 Task: Create a task in Outlook to organize a team building event, set the start date to 8/12/2023, due date to 9/12/2023, priority to High, and attach the 'organise.pptx' file.
Action: Mouse moved to (279, 254)
Screenshot: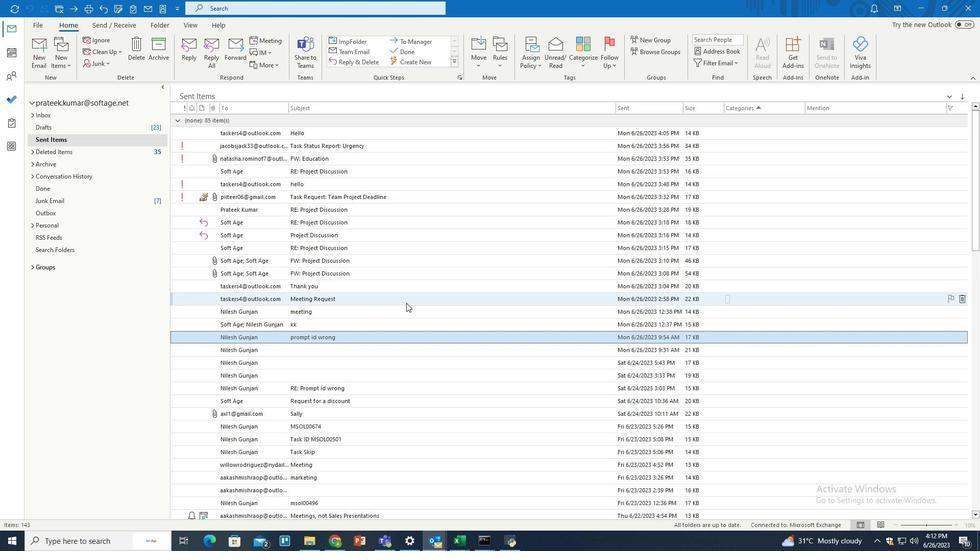 
Action: Key pressed <Key.space>
Screenshot: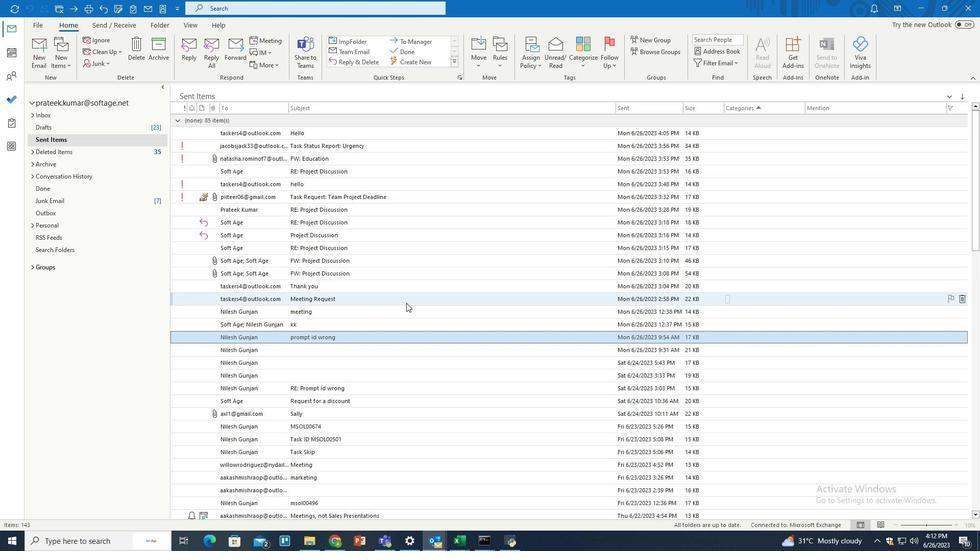 
Action: Mouse moved to (11, 121)
Screenshot: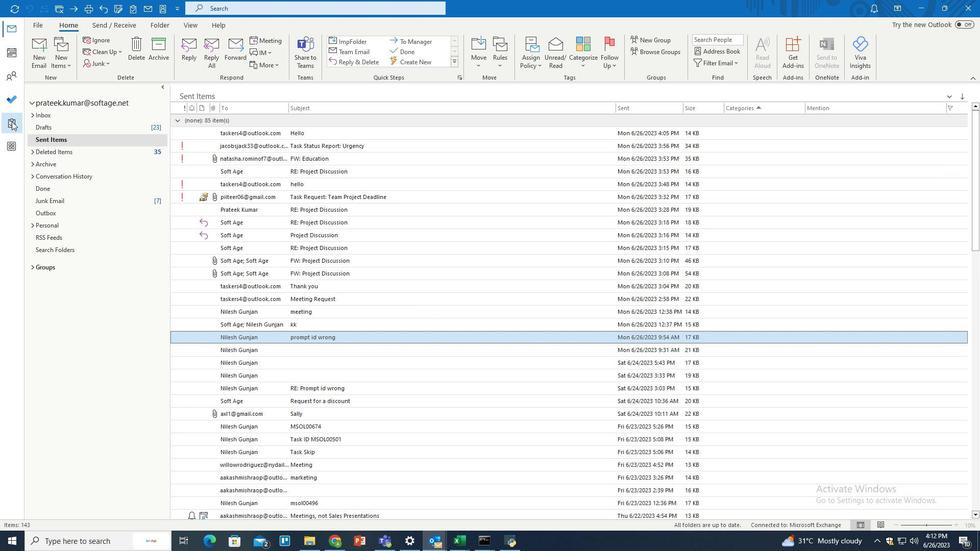 
Action: Mouse pressed left at (11, 121)
Screenshot: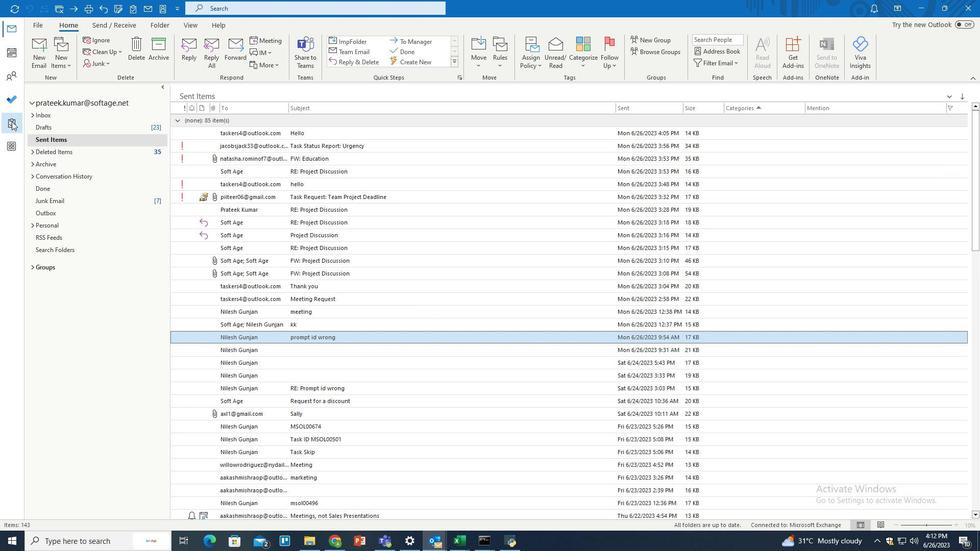
Action: Mouse moved to (37, 55)
Screenshot: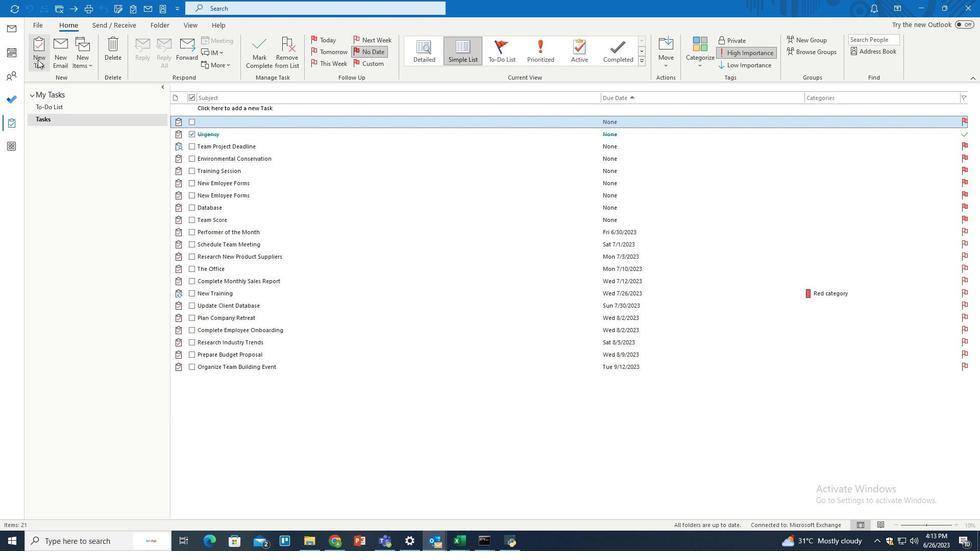 
Action: Mouse pressed left at (37, 55)
Screenshot: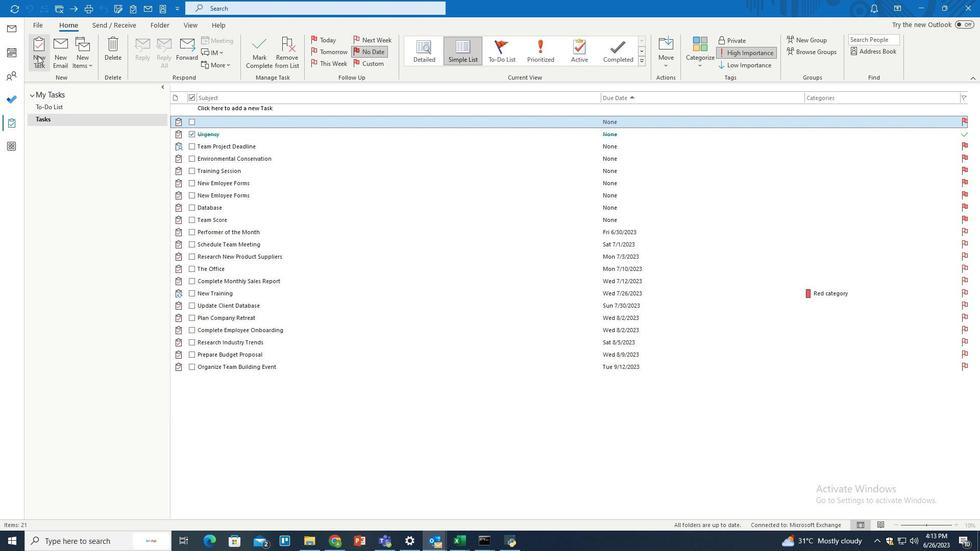 
Action: Mouse moved to (224, 106)
Screenshot: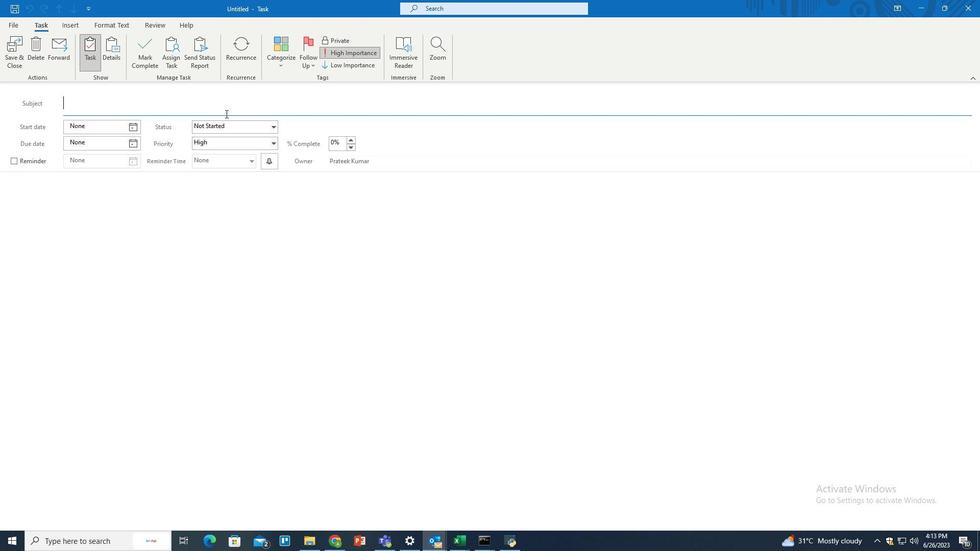 
Action: Mouse pressed left at (224, 106)
Screenshot: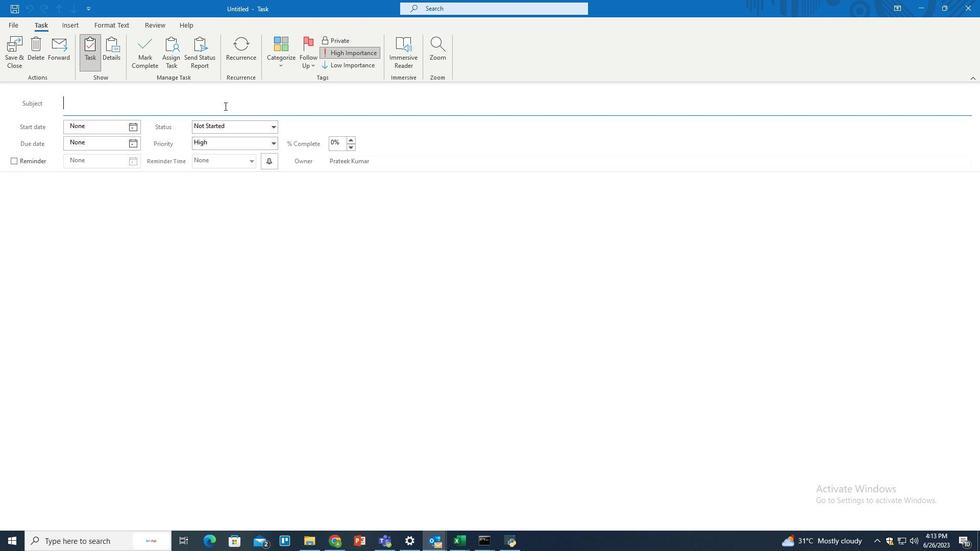 
Action: Key pressed <Key.shift>Organise
Screenshot: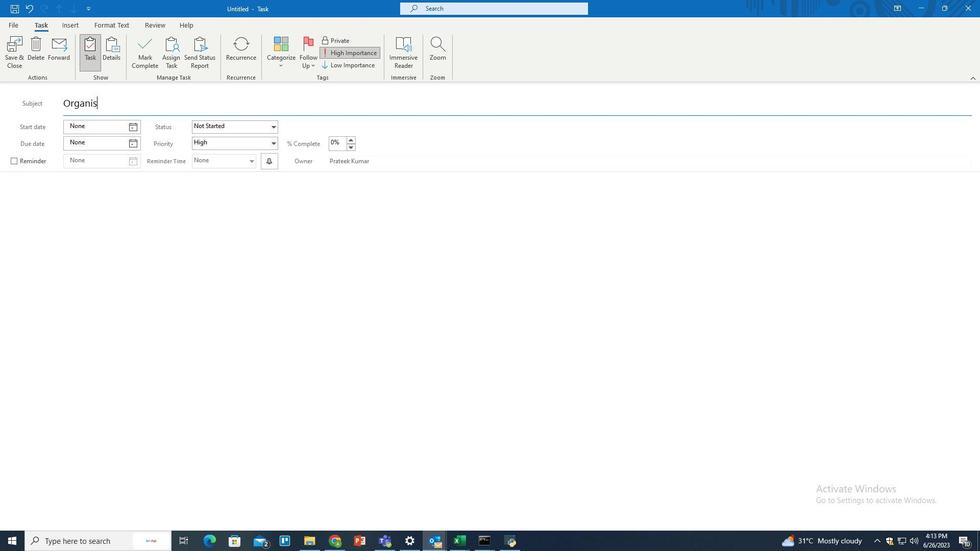
Action: Mouse moved to (213, 192)
Screenshot: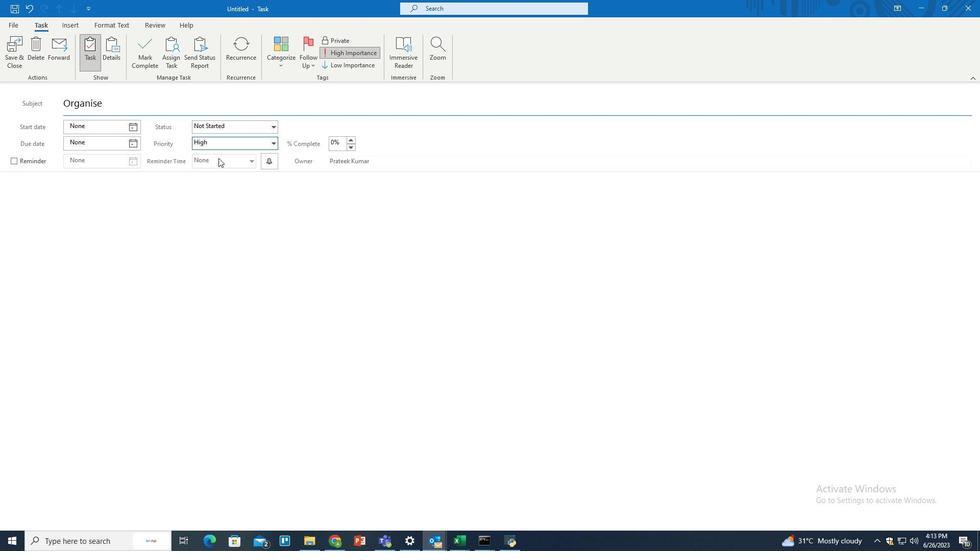 
Action: Mouse pressed left at (213, 192)
Screenshot: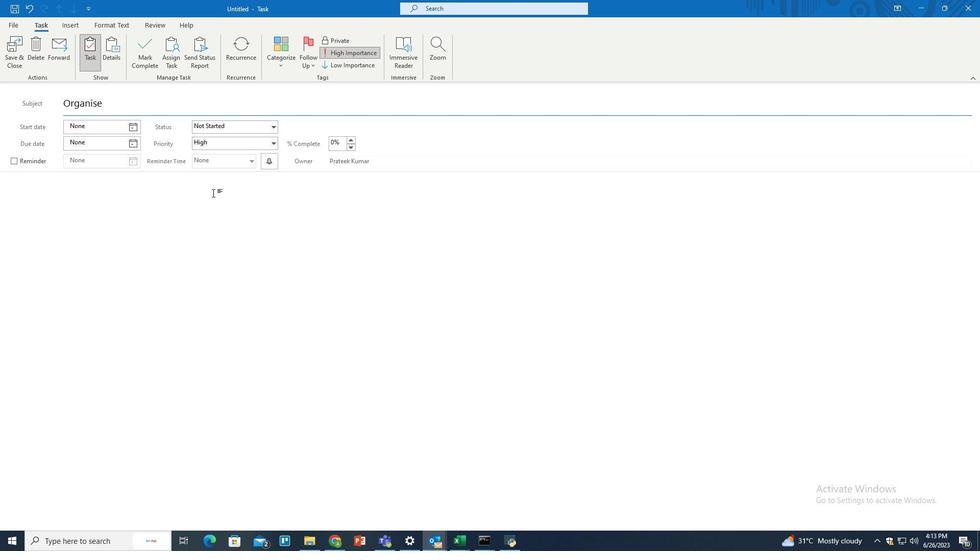 
Action: Key pressed <Key.shift>Plan<Key.space>and<Key.space>execute<Key.space>a<Key.space>team<Key.space>building<Key.space>event<Key.space>to<Key.space>foster<Key.space>camraderie<Key.space>and<Key.space>collaboration<Key.space>among<Key.space>team<Key.space>members.<Key.space><Key.shift>Research<Key.space>activities,<Key.space>book<Key.space>venue,<Key.space>and<Key.space>communication<Key.backspace><Key.backspace><Key.backspace>e<Key.space>event<Key.space>details.
Screenshot: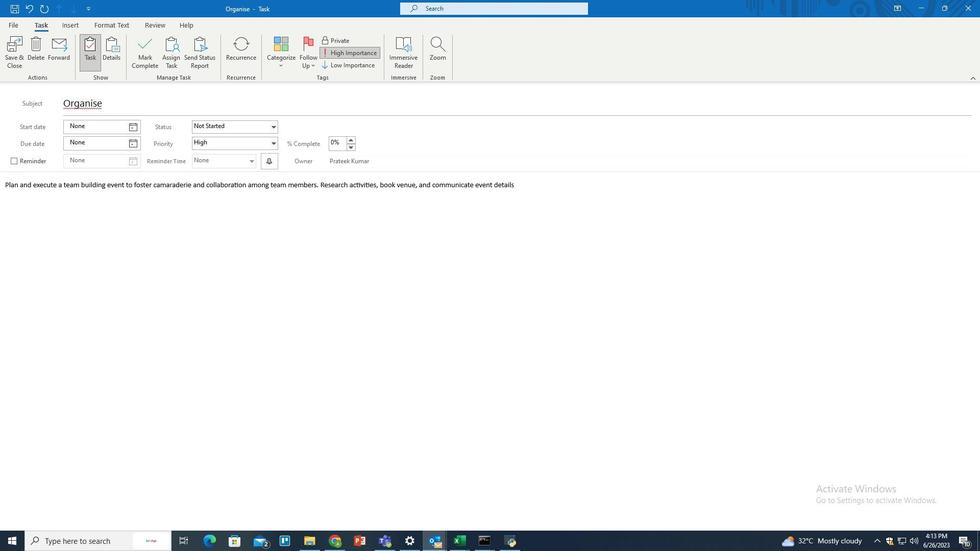 
Action: Mouse moved to (132, 128)
Screenshot: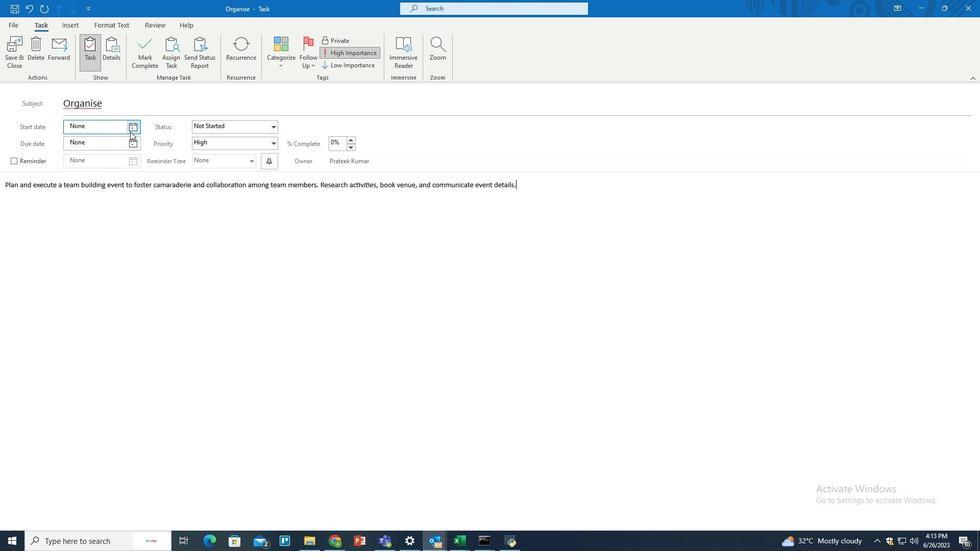 
Action: Mouse pressed left at (132, 128)
Screenshot: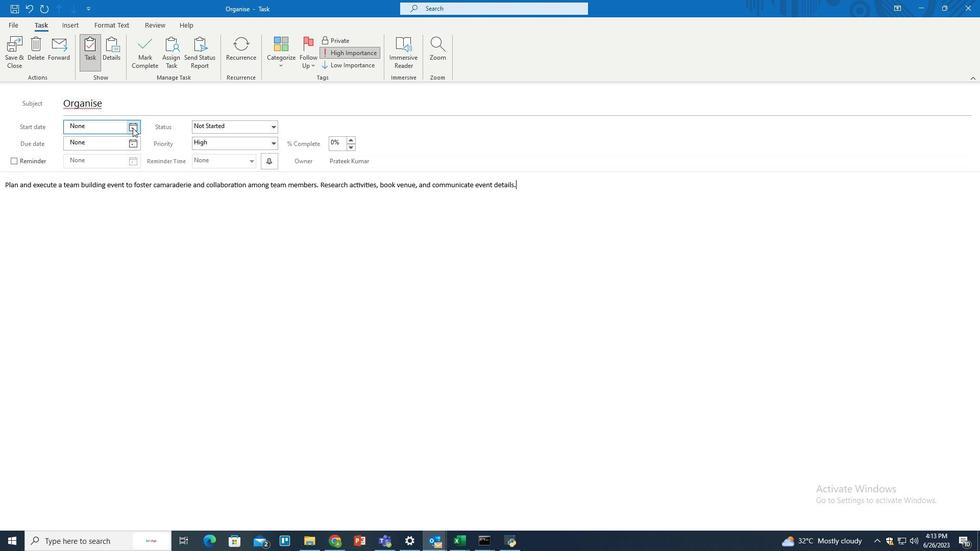 
Action: Mouse moved to (134, 139)
Screenshot: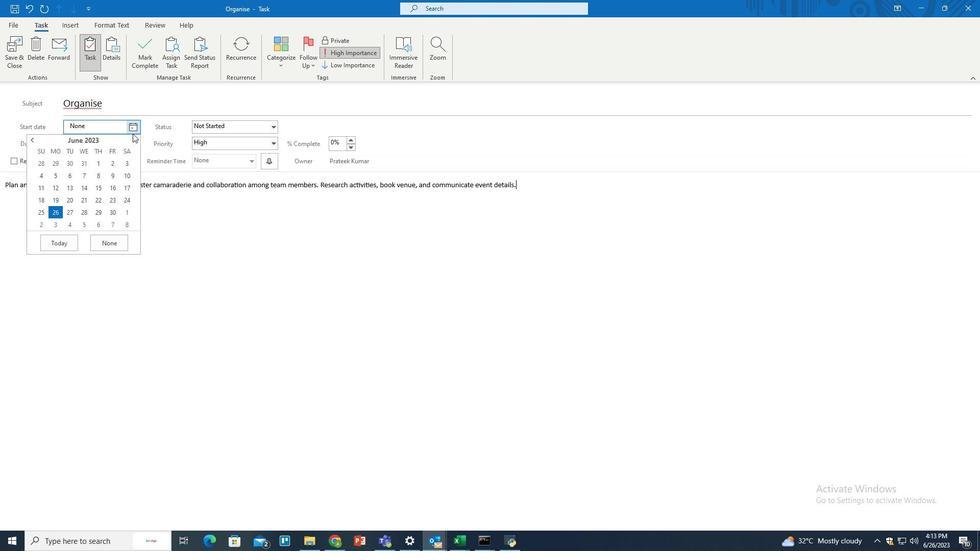 
Action: Mouse pressed left at (134, 139)
Screenshot: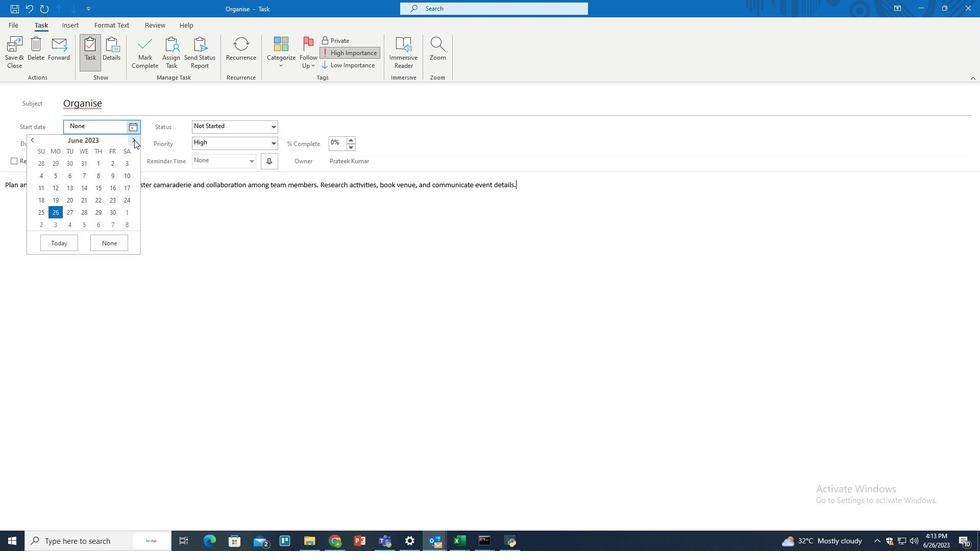
Action: Mouse moved to (134, 139)
Screenshot: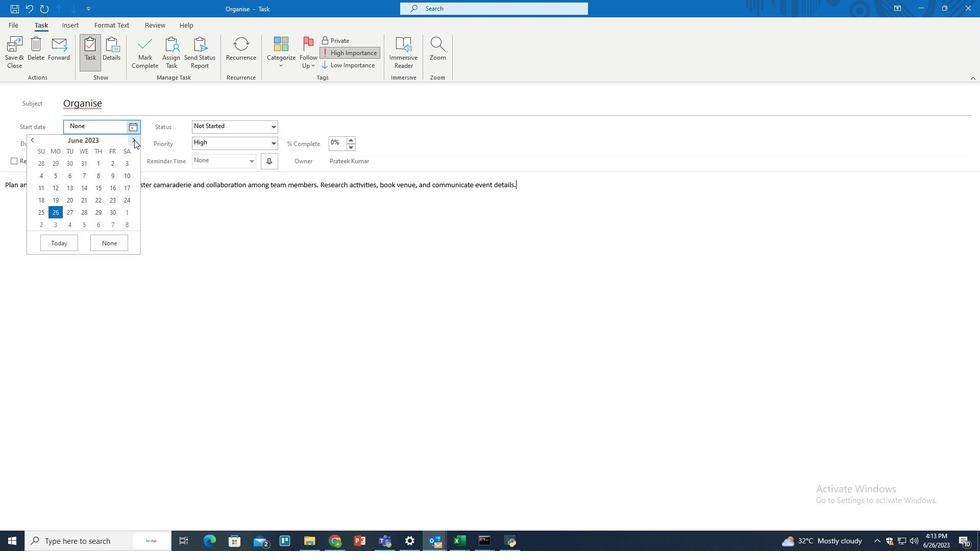 
Action: Mouse pressed left at (134, 139)
Screenshot: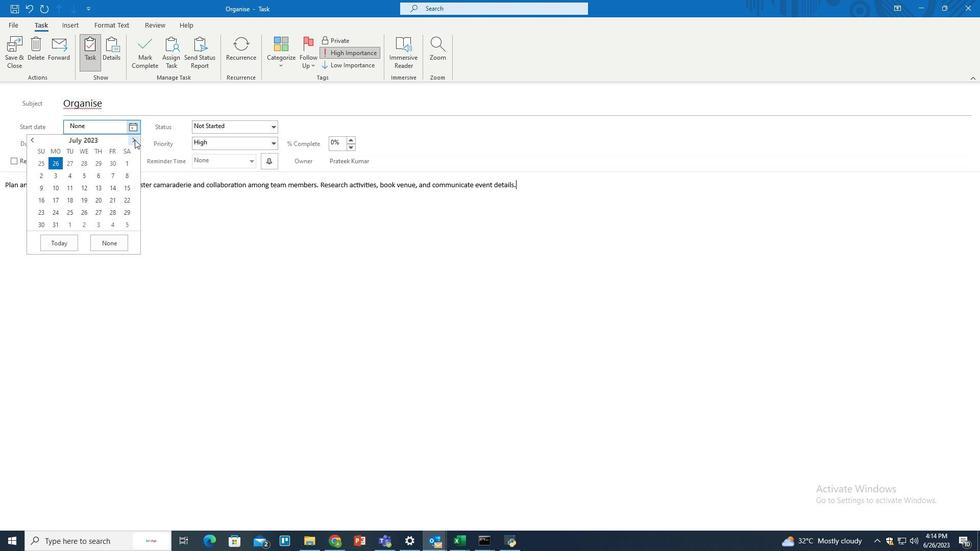 
Action: Mouse moved to (128, 172)
Screenshot: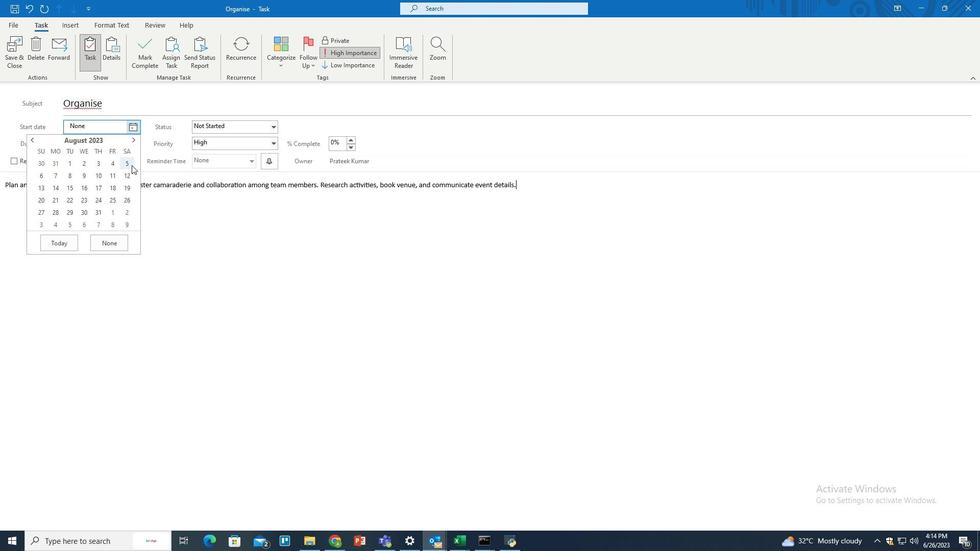 
Action: Mouse pressed left at (128, 172)
Screenshot: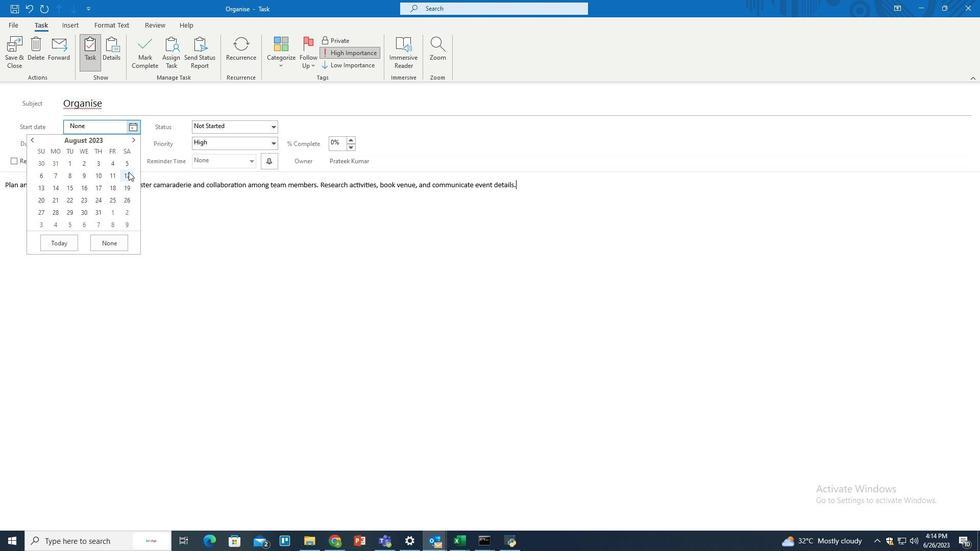 
Action: Mouse moved to (133, 145)
Screenshot: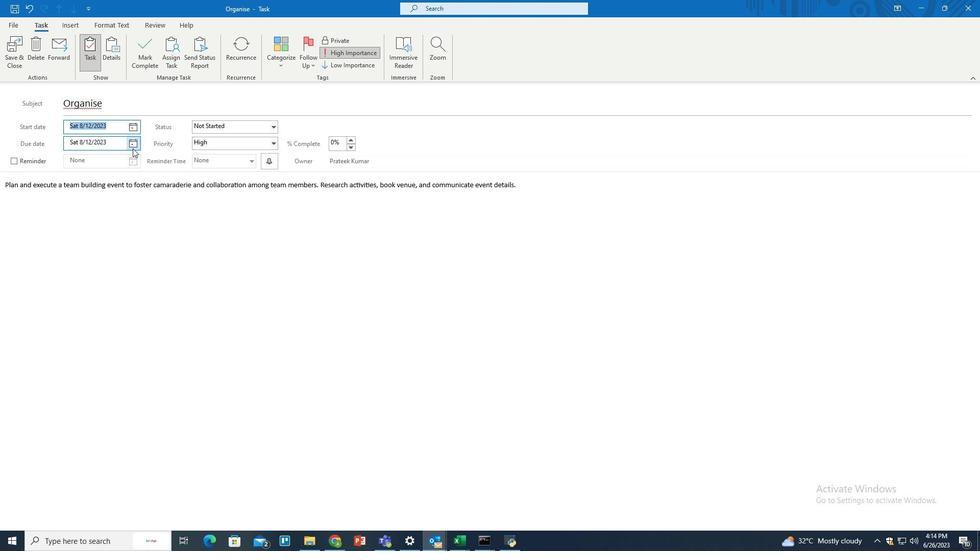
Action: Mouse pressed left at (133, 145)
Screenshot: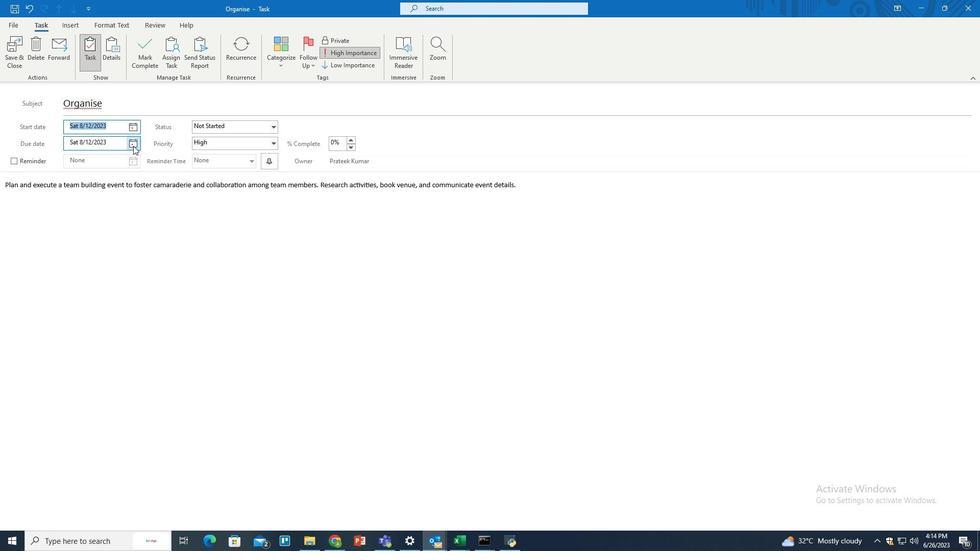 
Action: Mouse moved to (131, 157)
Screenshot: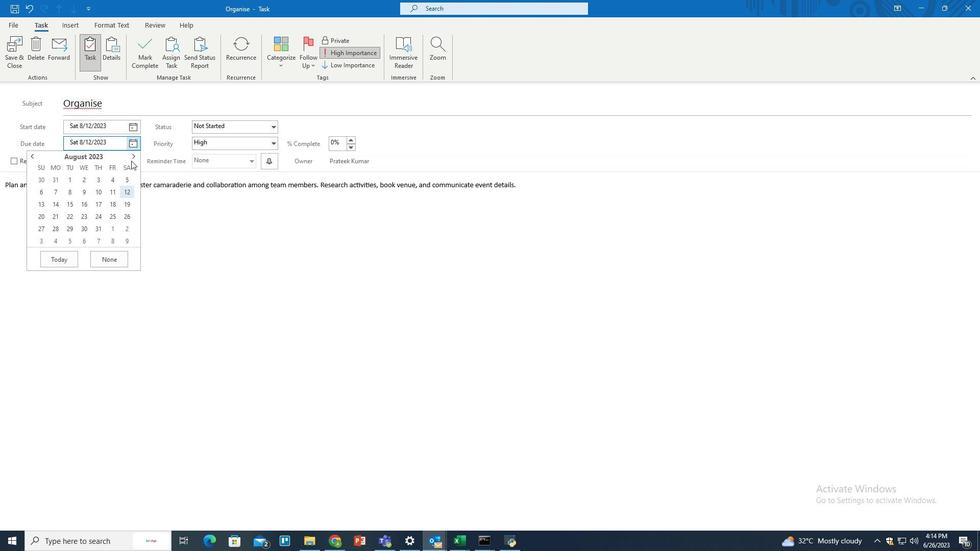 
Action: Mouse pressed left at (131, 157)
Screenshot: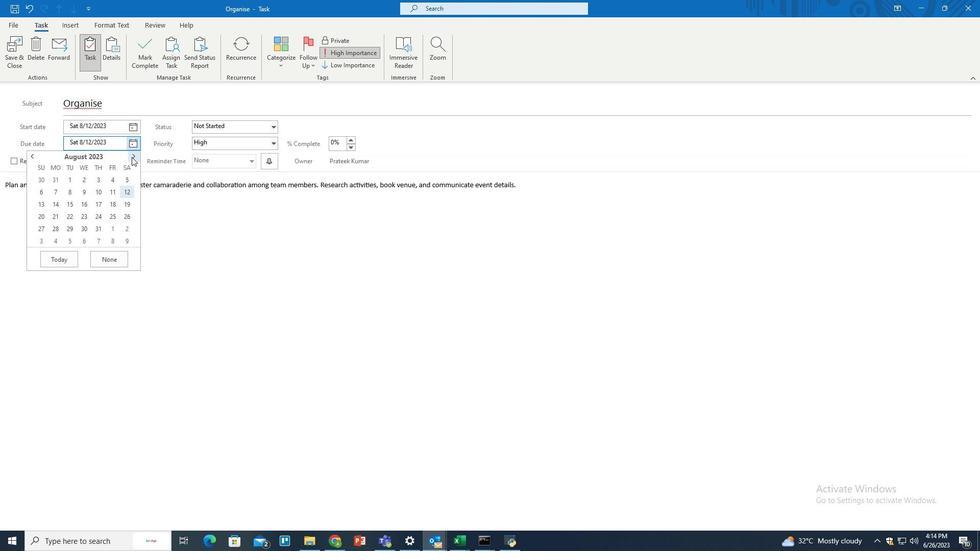 
Action: Mouse moved to (70, 205)
Screenshot: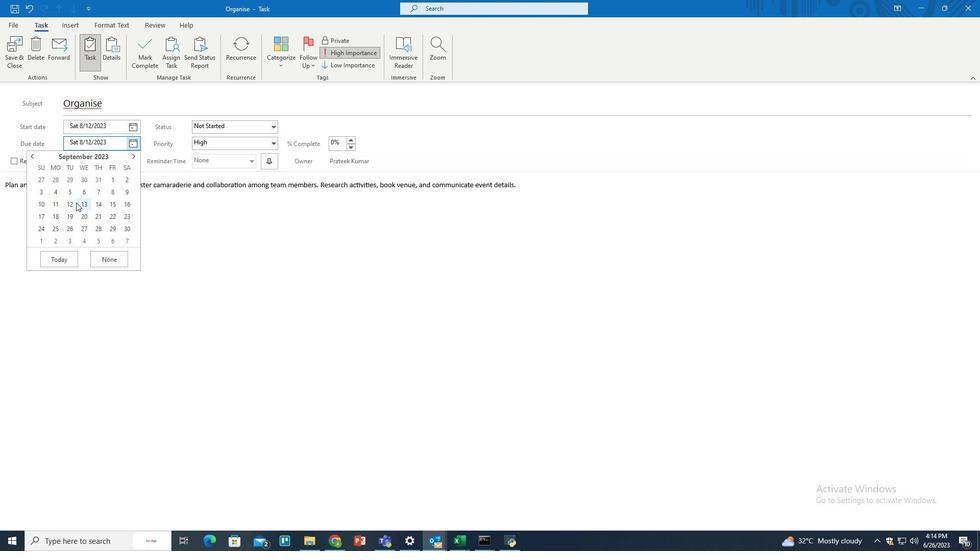 
Action: Mouse pressed left at (70, 205)
Screenshot: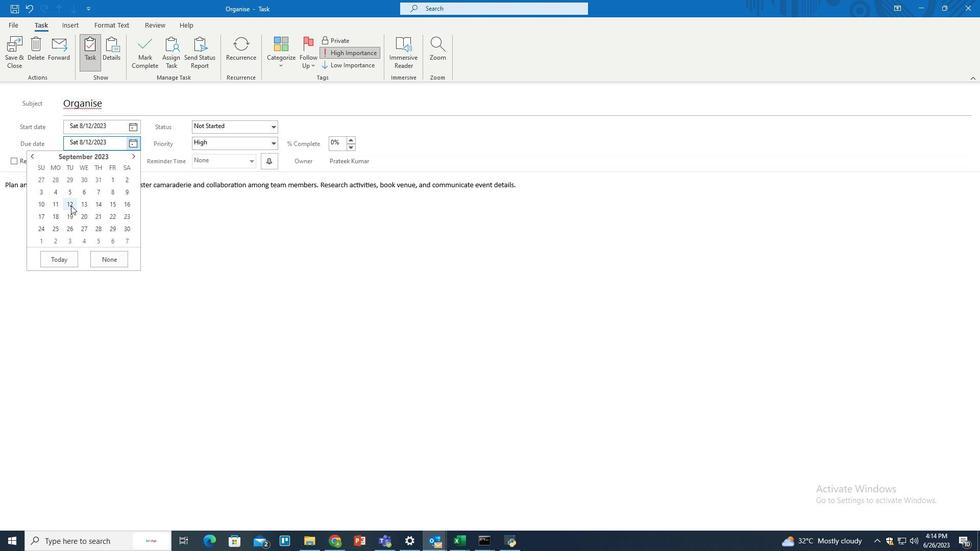 
Action: Mouse moved to (274, 140)
Screenshot: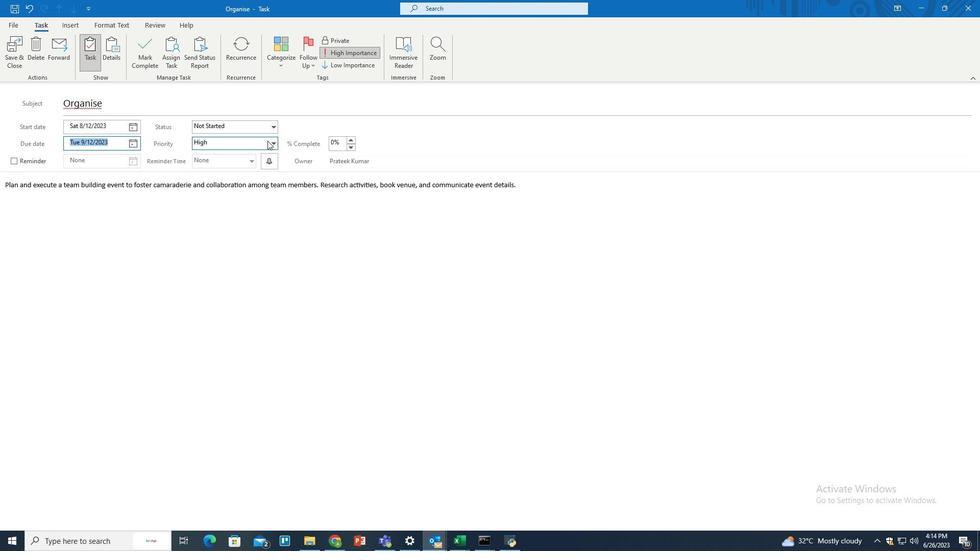 
Action: Mouse pressed left at (274, 140)
Screenshot: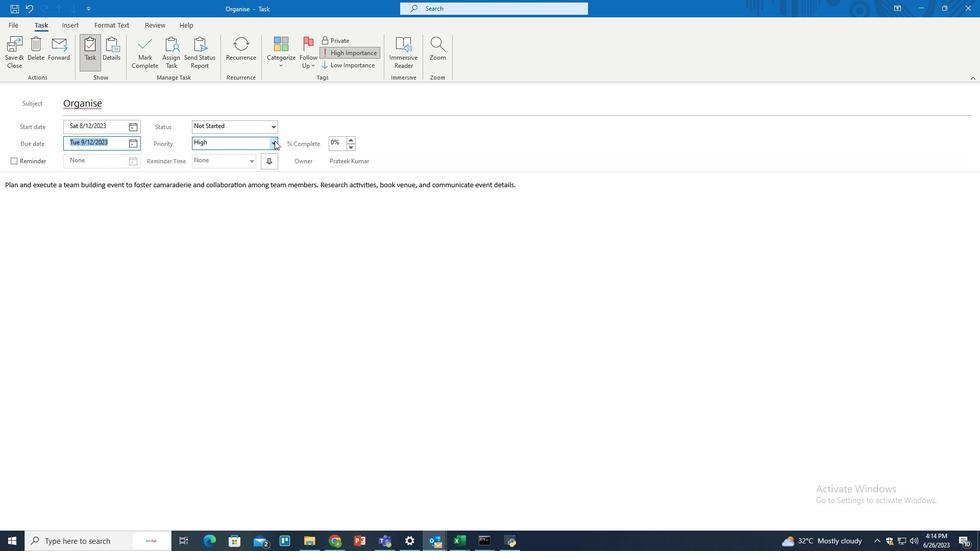 
Action: Mouse moved to (242, 169)
Screenshot: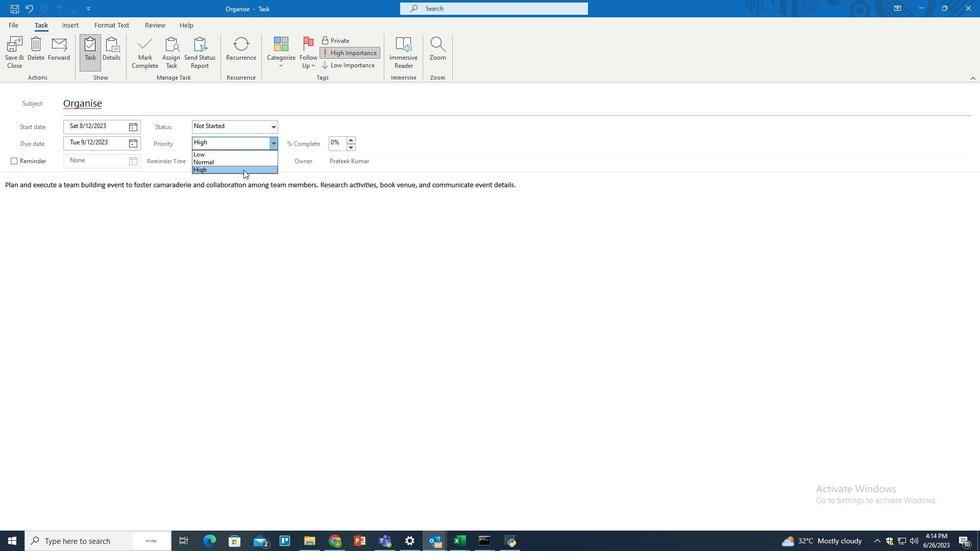 
Action: Mouse pressed left at (242, 169)
Screenshot: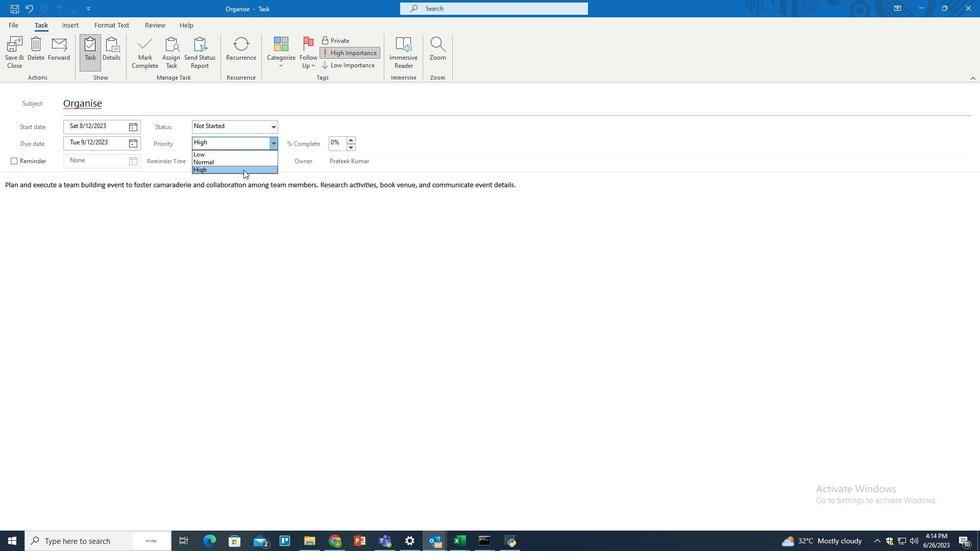 
Action: Mouse moved to (560, 185)
Screenshot: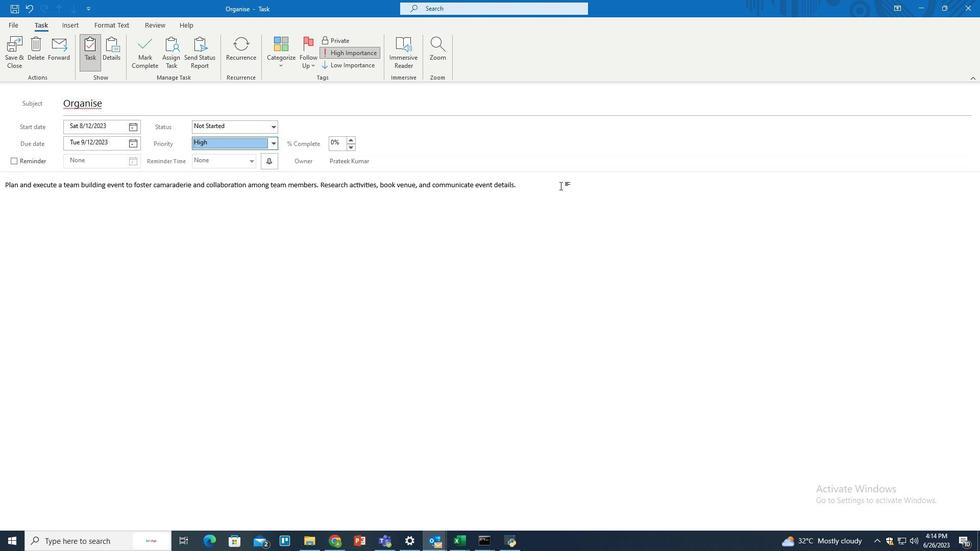 
Action: Mouse pressed left at (560, 185)
Screenshot: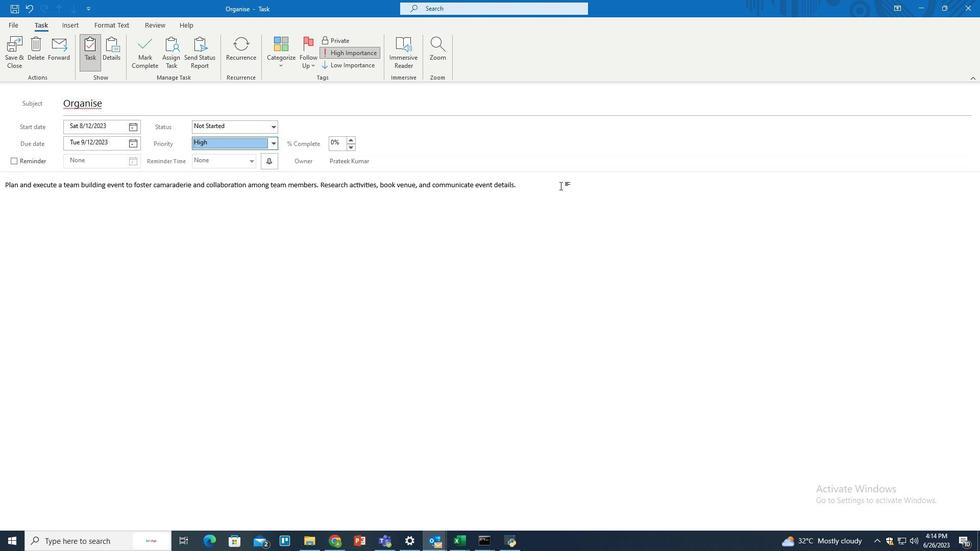 
Action: Mouse moved to (80, 28)
Screenshot: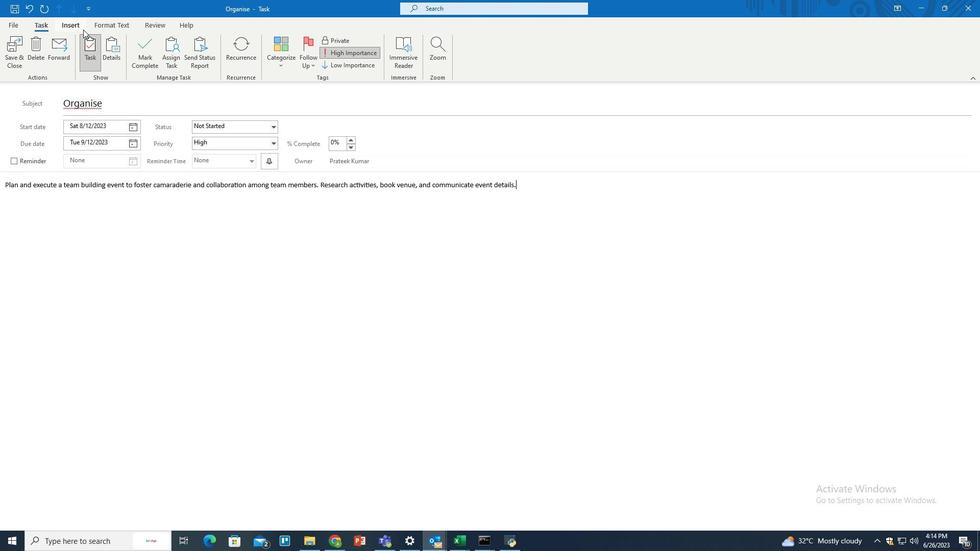 
Action: Mouse pressed left at (80, 28)
Screenshot: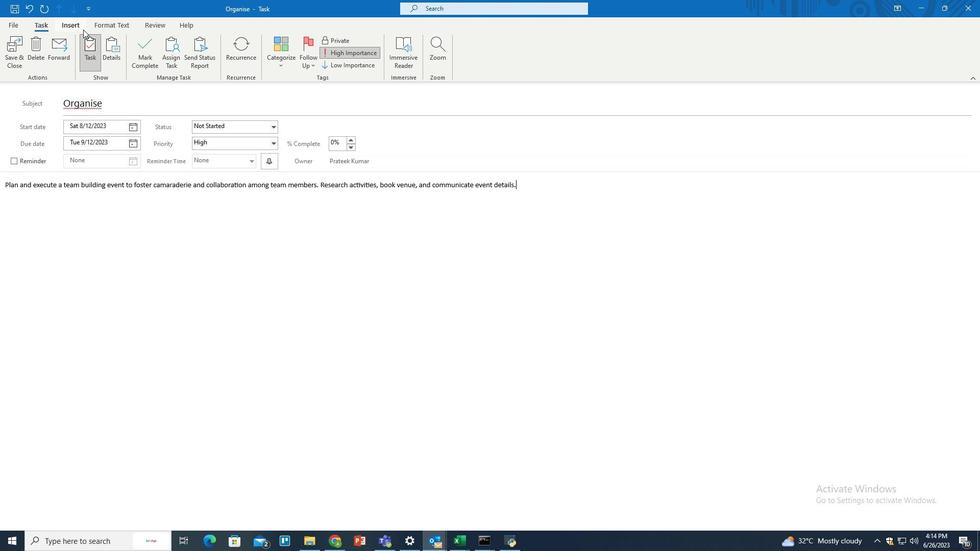 
Action: Mouse moved to (10, 58)
Screenshot: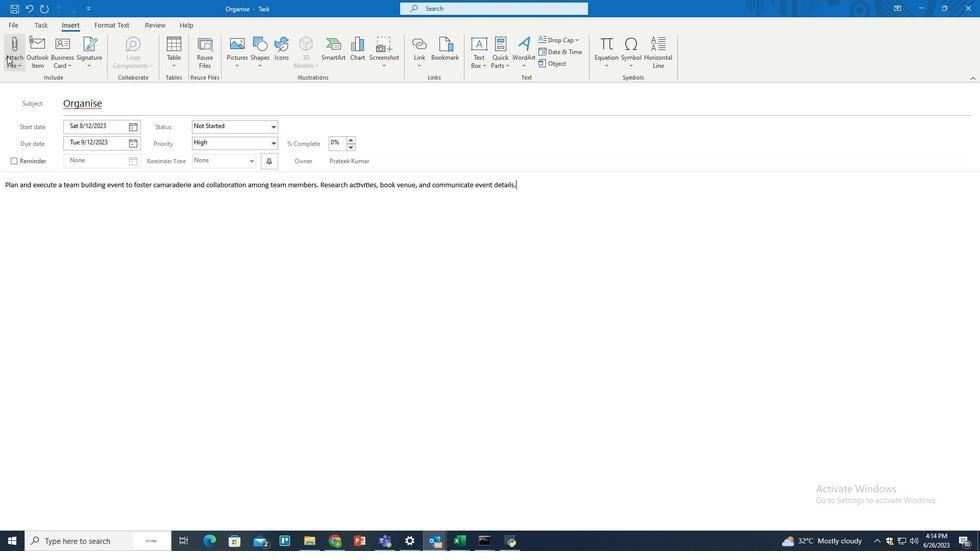 
Action: Mouse pressed left at (10, 58)
Screenshot: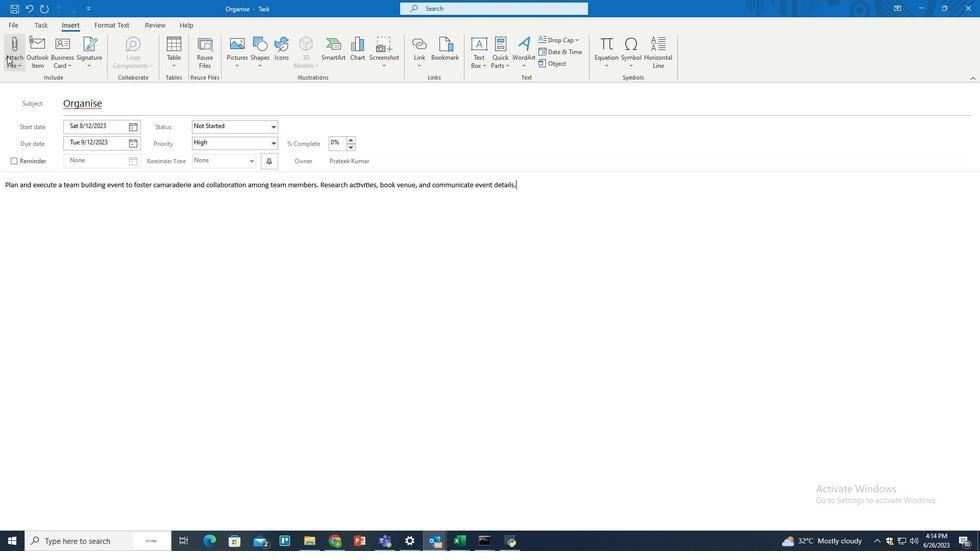 
Action: Mouse moved to (70, 414)
Screenshot: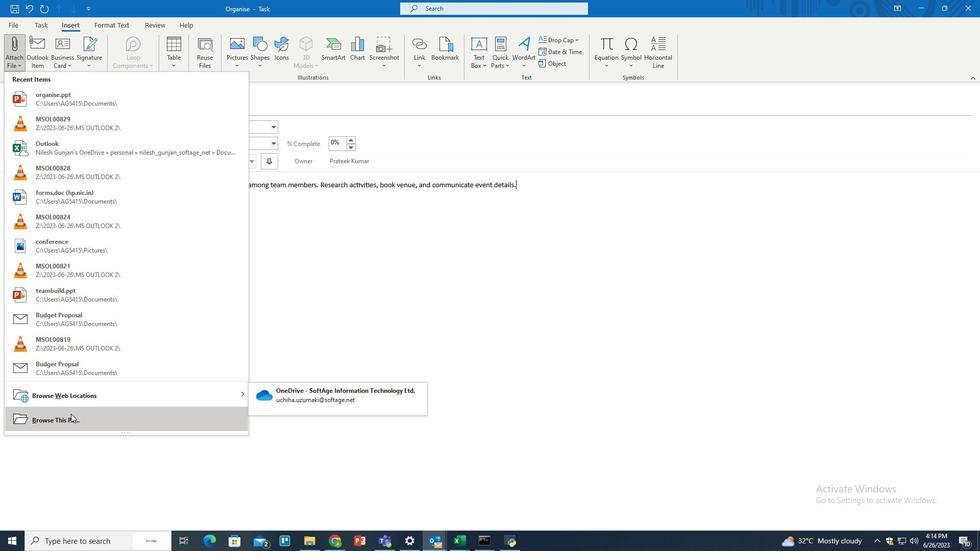 
Action: Mouse pressed left at (70, 414)
Screenshot: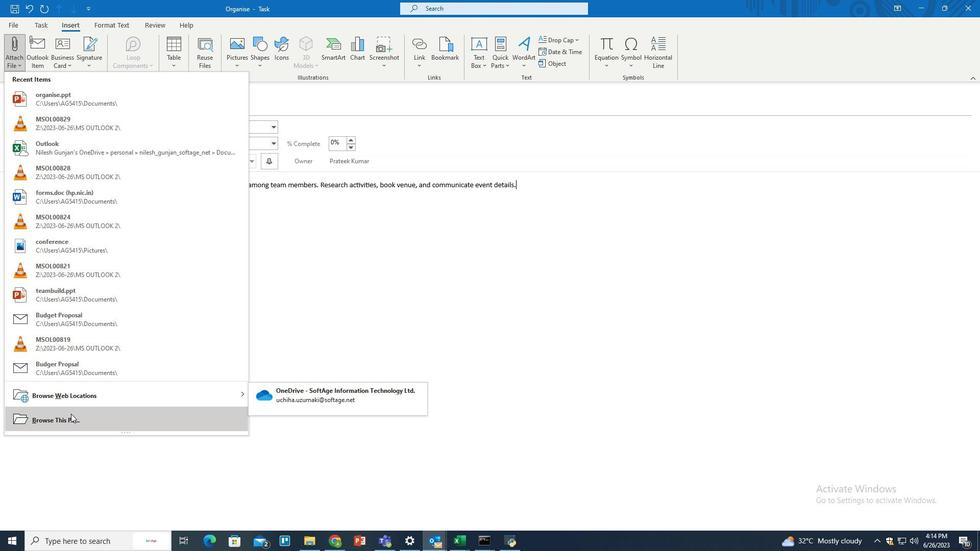 
Action: Mouse moved to (179, 197)
Screenshot: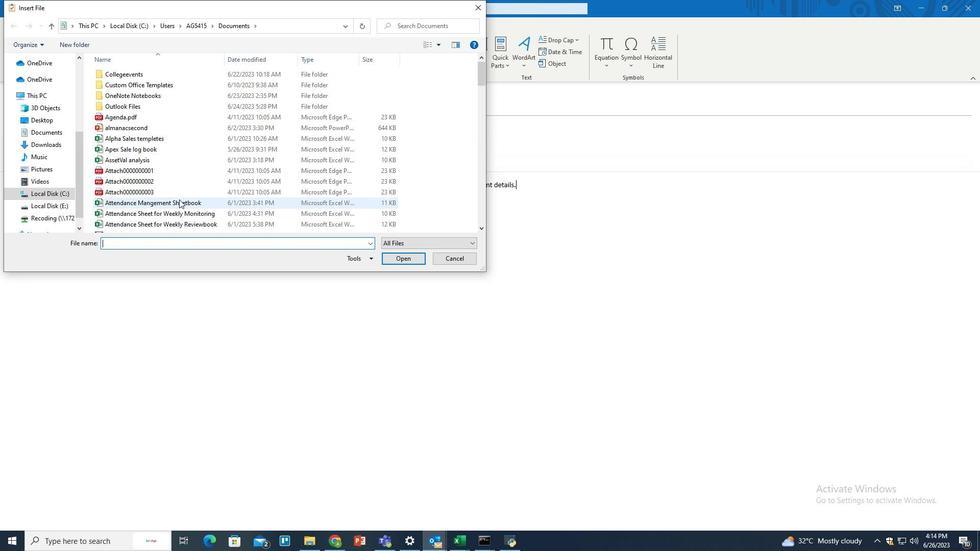 
Action: Mouse scrolled (179, 197) with delta (0, 0)
Screenshot: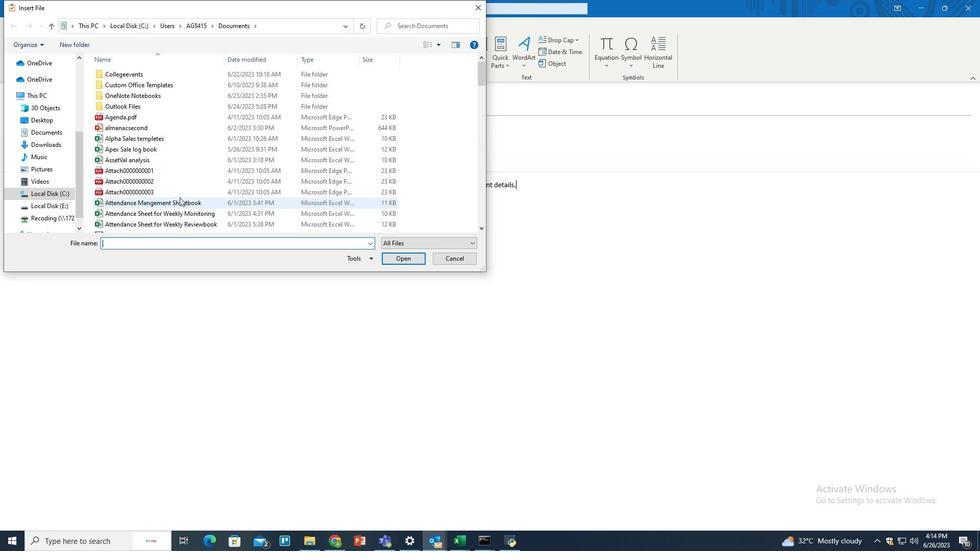 
Action: Mouse scrolled (179, 197) with delta (0, 0)
Screenshot: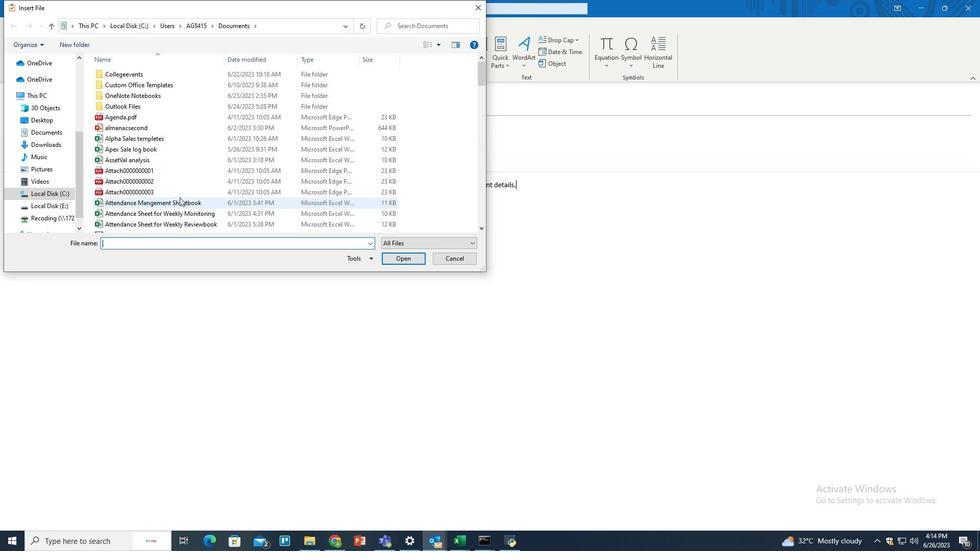 
Action: Mouse scrolled (179, 197) with delta (0, 0)
Screenshot: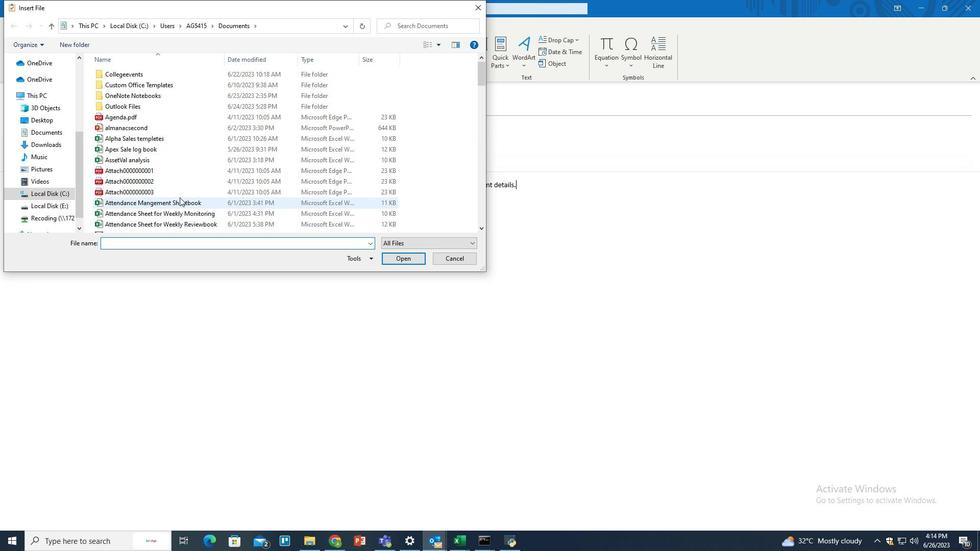 
Action: Mouse scrolled (179, 197) with delta (0, 0)
Screenshot: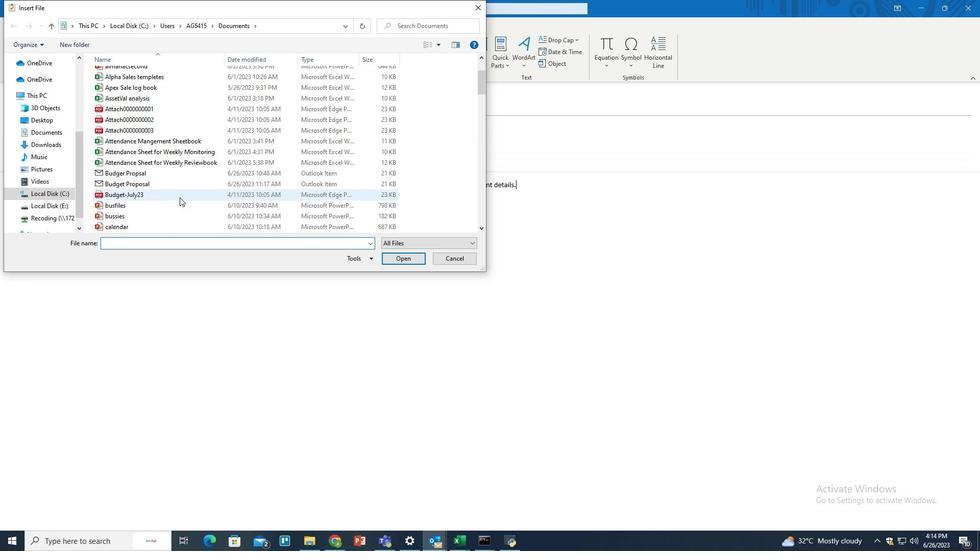 
Action: Mouse scrolled (179, 197) with delta (0, 0)
Screenshot: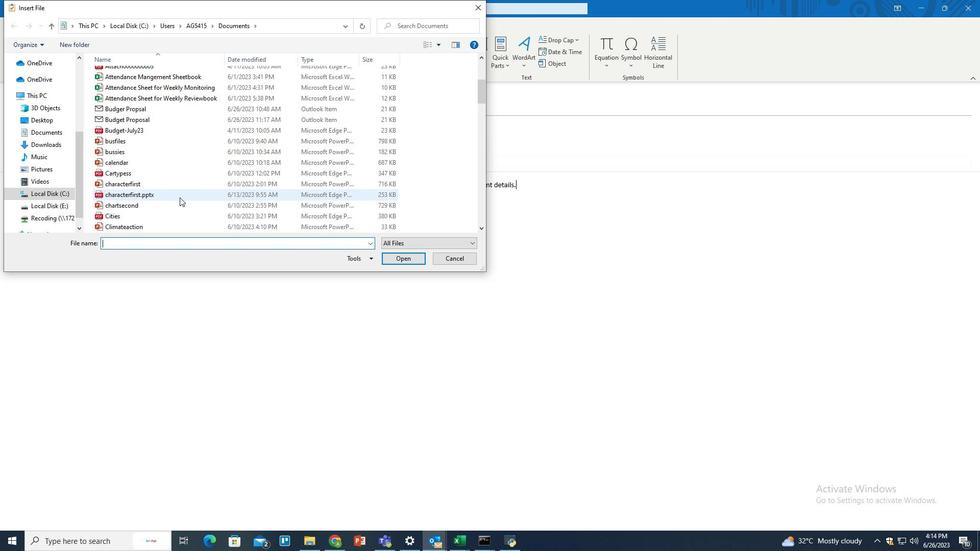 
Action: Mouse scrolled (179, 197) with delta (0, 0)
Screenshot: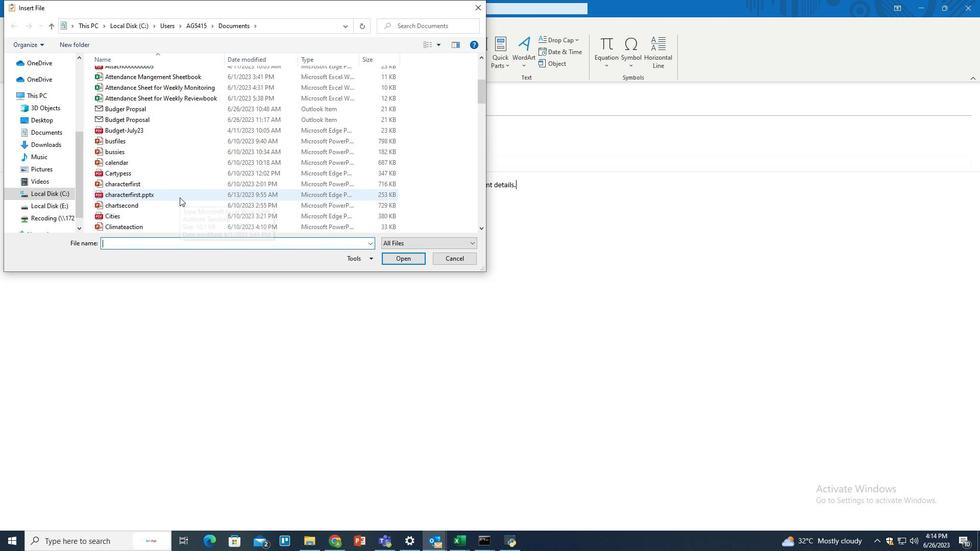 
Action: Mouse scrolled (179, 197) with delta (0, 0)
Screenshot: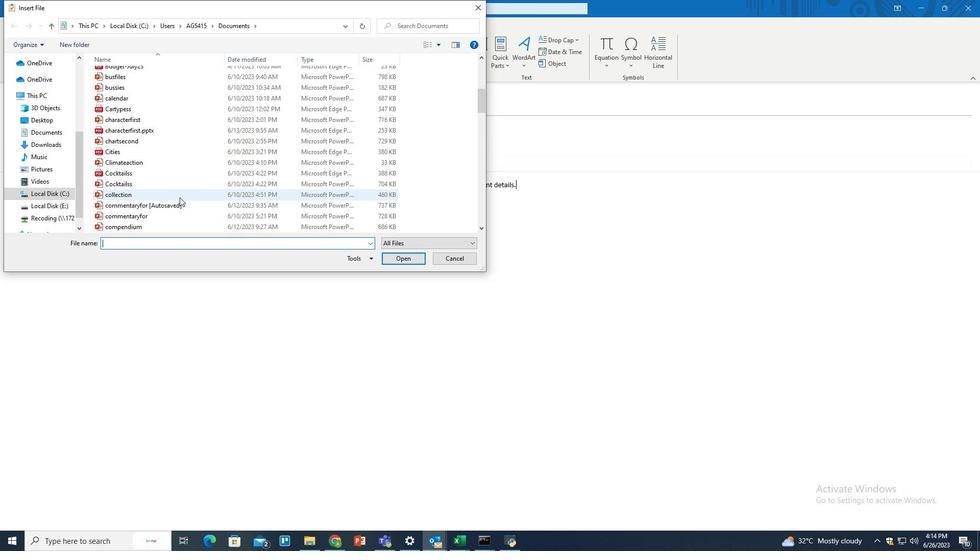 
Action: Mouse scrolled (179, 197) with delta (0, 0)
Screenshot: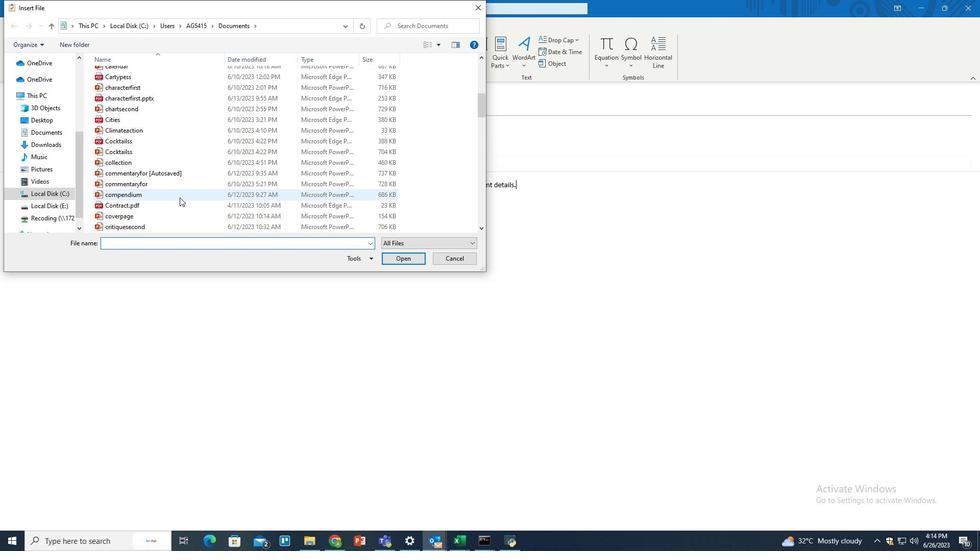 
Action: Mouse scrolled (179, 197) with delta (0, 0)
Screenshot: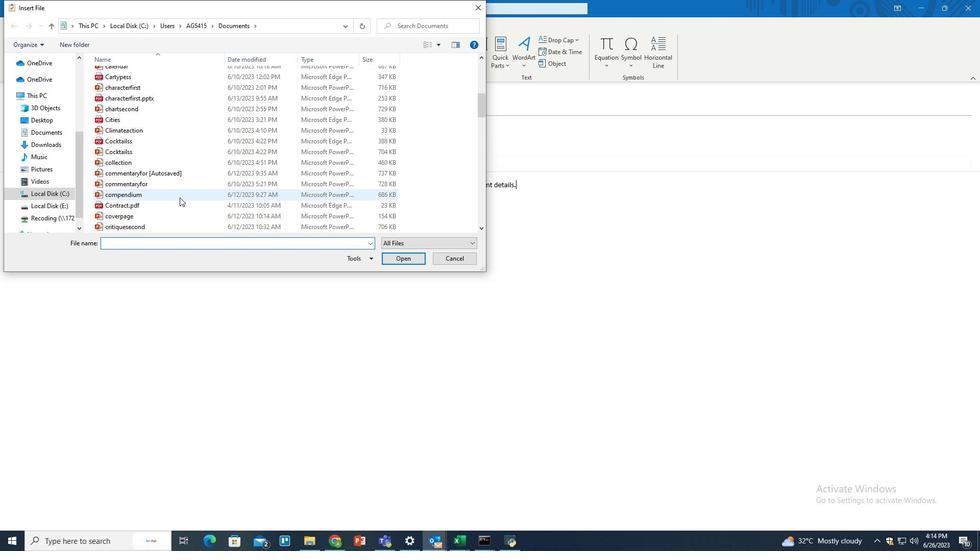 
Action: Mouse scrolled (179, 197) with delta (0, 0)
Screenshot: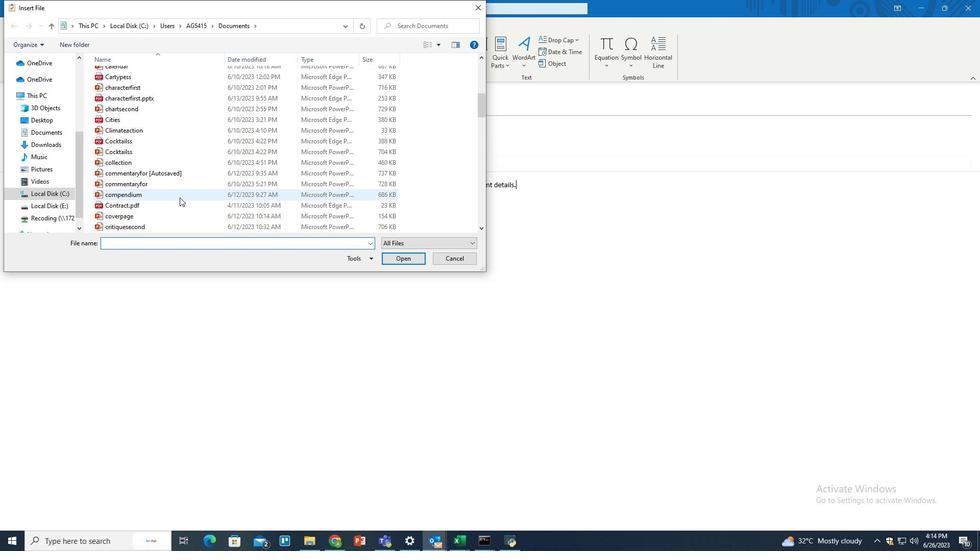 
Action: Mouse moved to (161, 177)
Screenshot: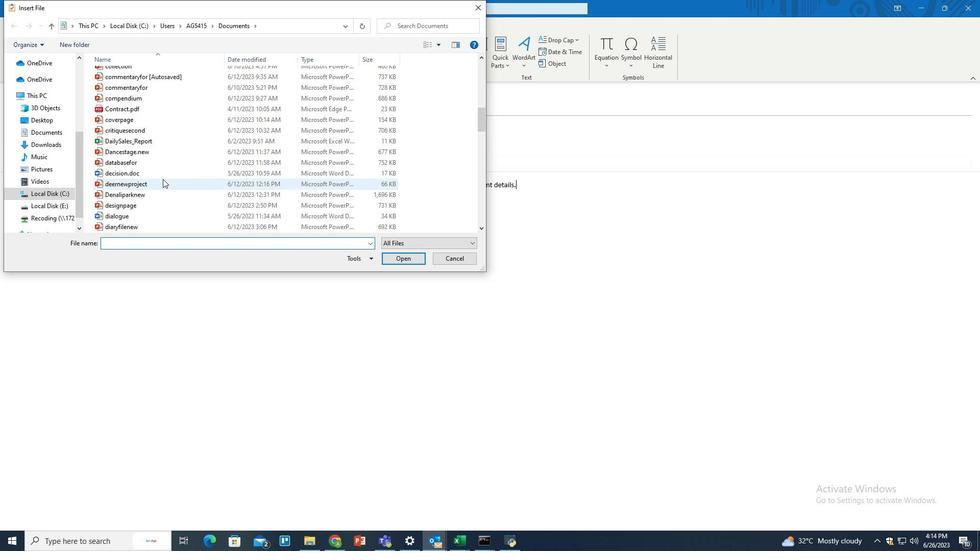 
Action: Mouse scrolled (161, 176) with delta (0, 0)
Screenshot: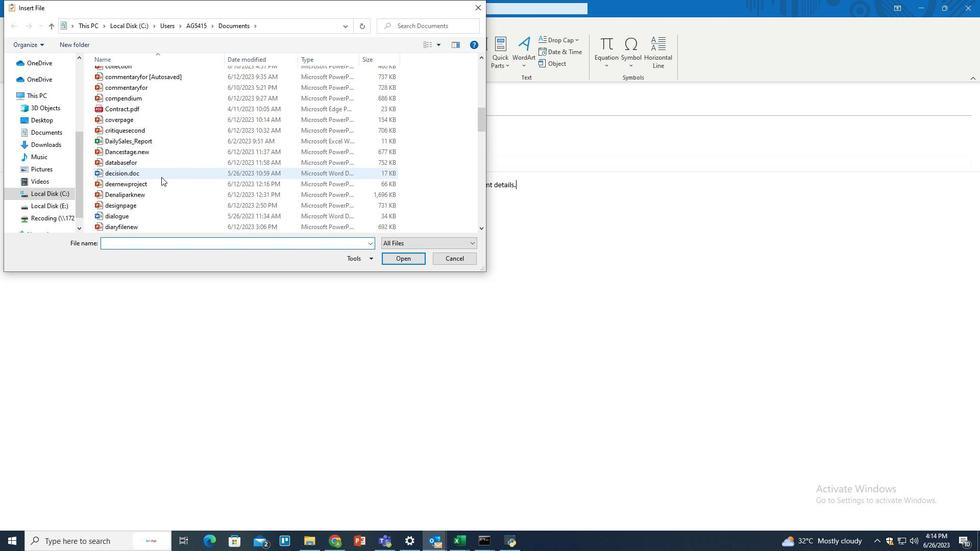 
Action: Mouse scrolled (161, 176) with delta (0, 0)
Screenshot: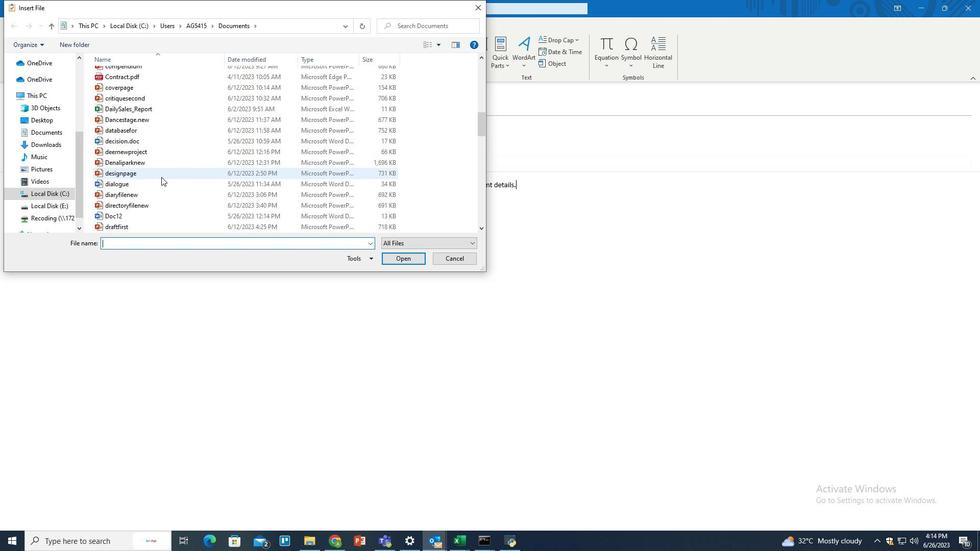 
Action: Mouse scrolled (161, 176) with delta (0, 0)
Screenshot: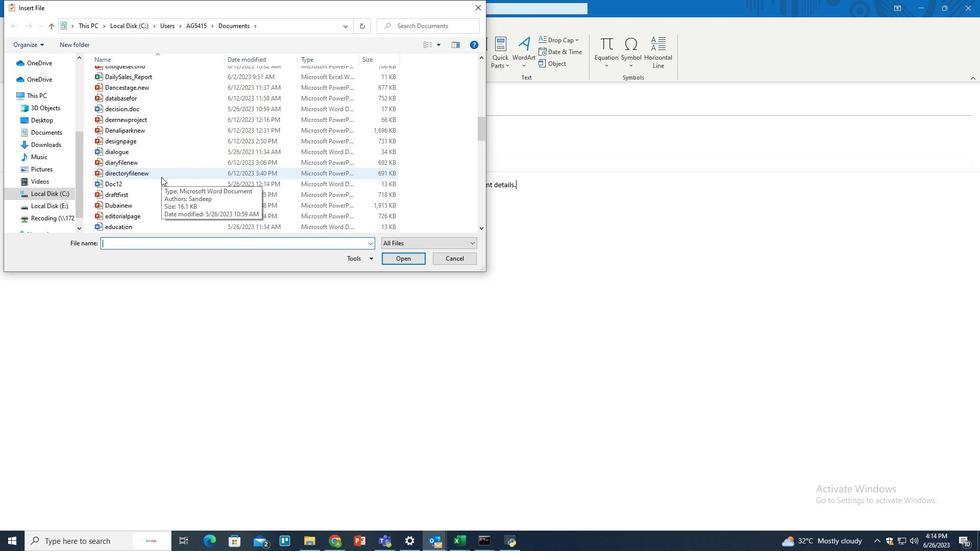 
Action: Mouse scrolled (161, 176) with delta (0, 0)
Screenshot: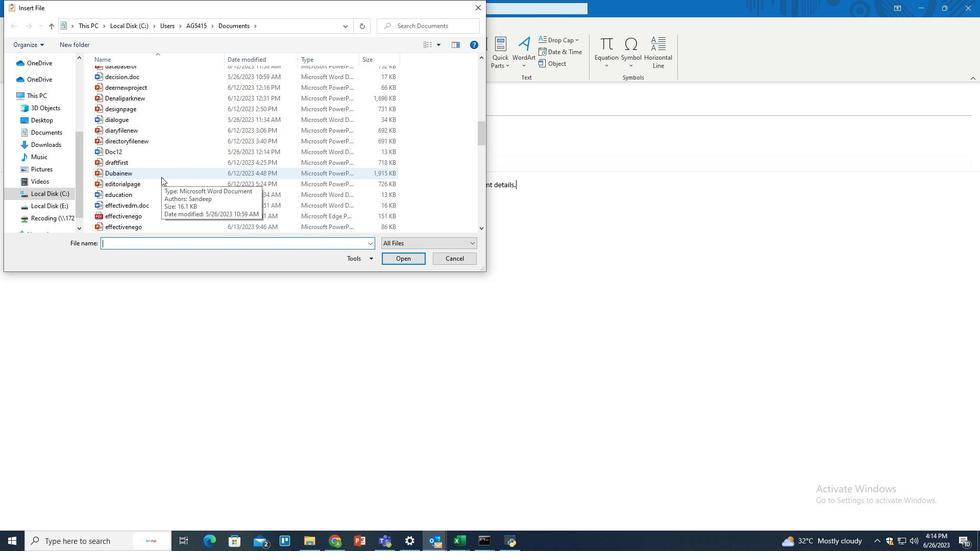
Action: Mouse scrolled (161, 176) with delta (0, 0)
Screenshot: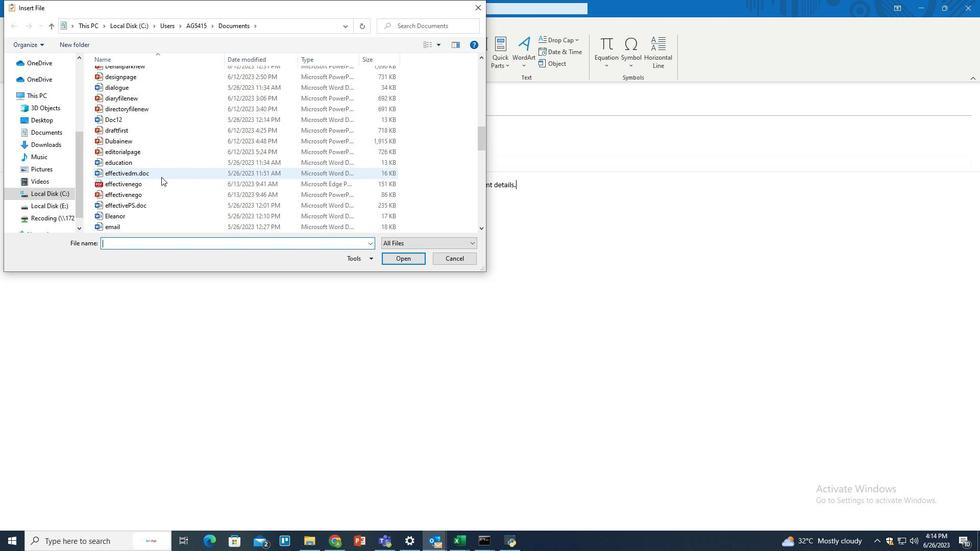 
Action: Mouse scrolled (161, 176) with delta (0, 0)
Screenshot: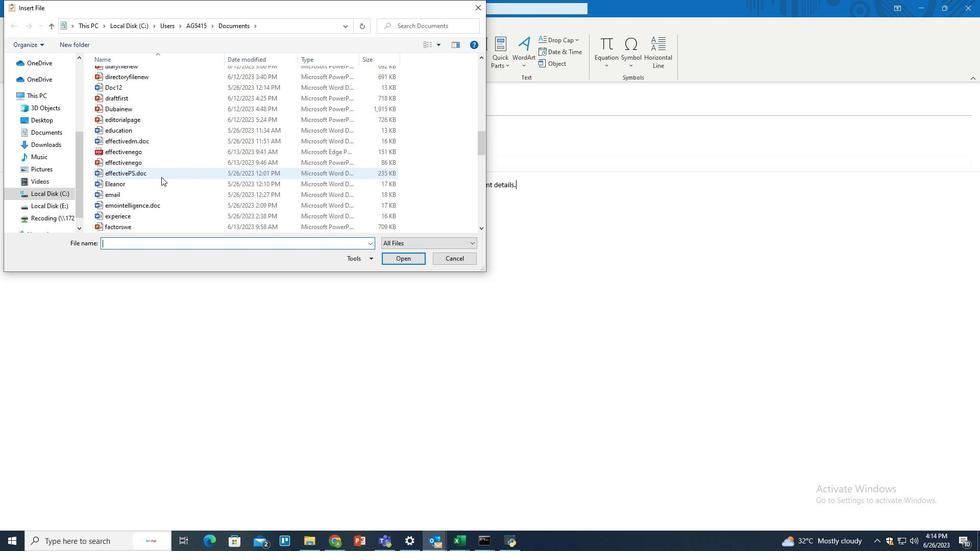 
Action: Mouse scrolled (161, 176) with delta (0, 0)
Screenshot: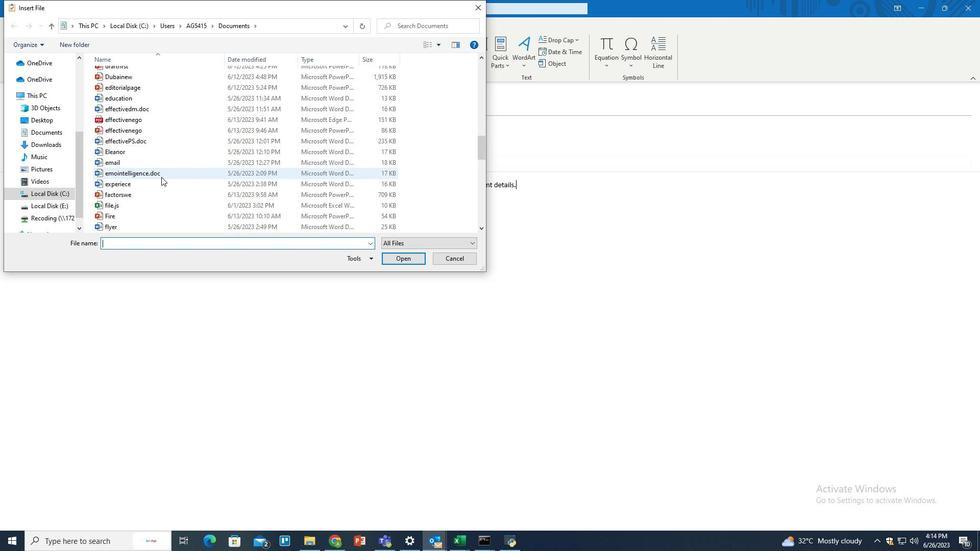 
Action: Mouse scrolled (161, 176) with delta (0, 0)
Screenshot: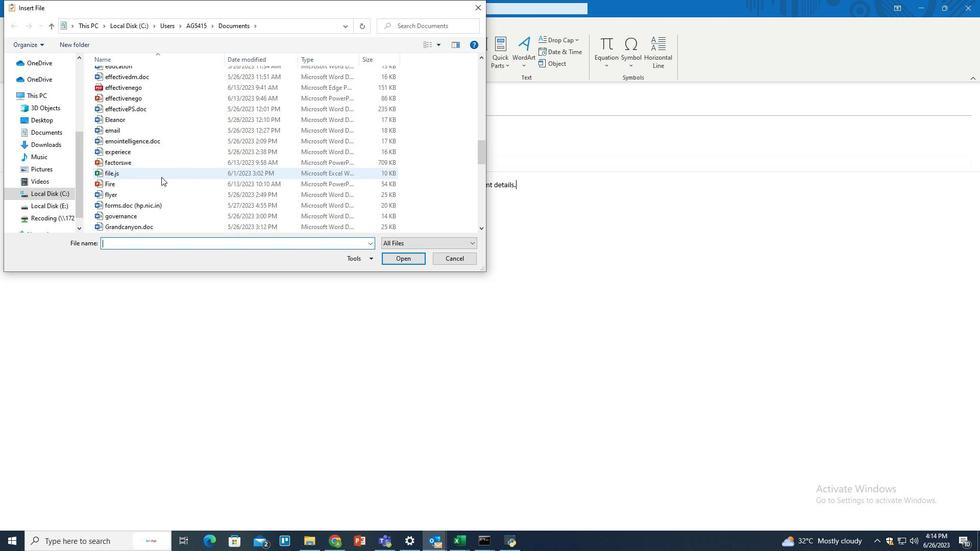 
Action: Mouse scrolled (161, 176) with delta (0, 0)
Screenshot: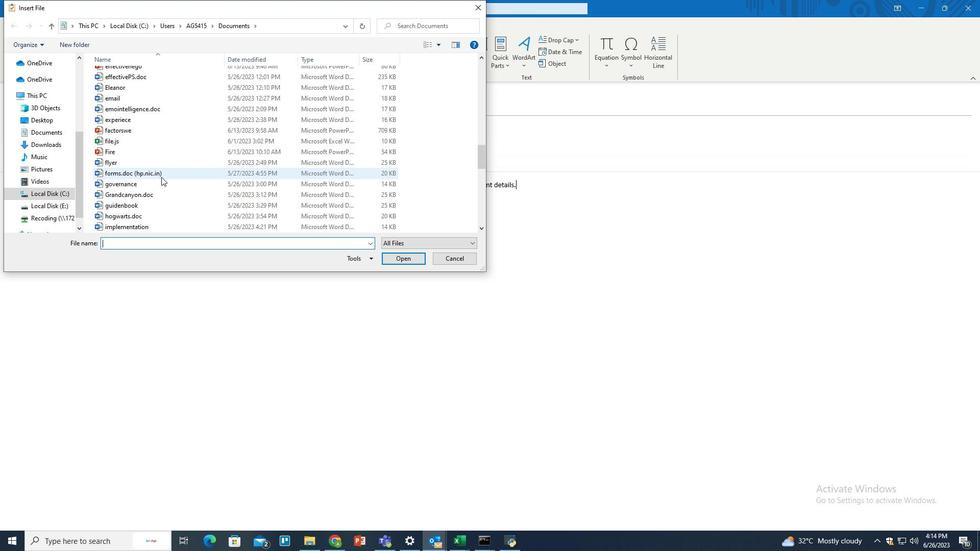 
Action: Mouse scrolled (161, 176) with delta (0, 0)
Screenshot: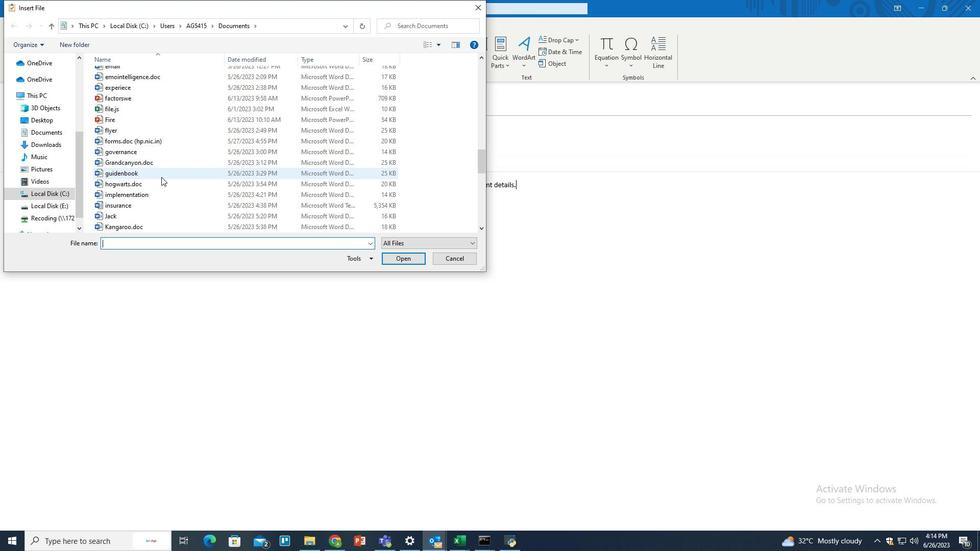 
Action: Mouse scrolled (161, 176) with delta (0, 0)
Screenshot: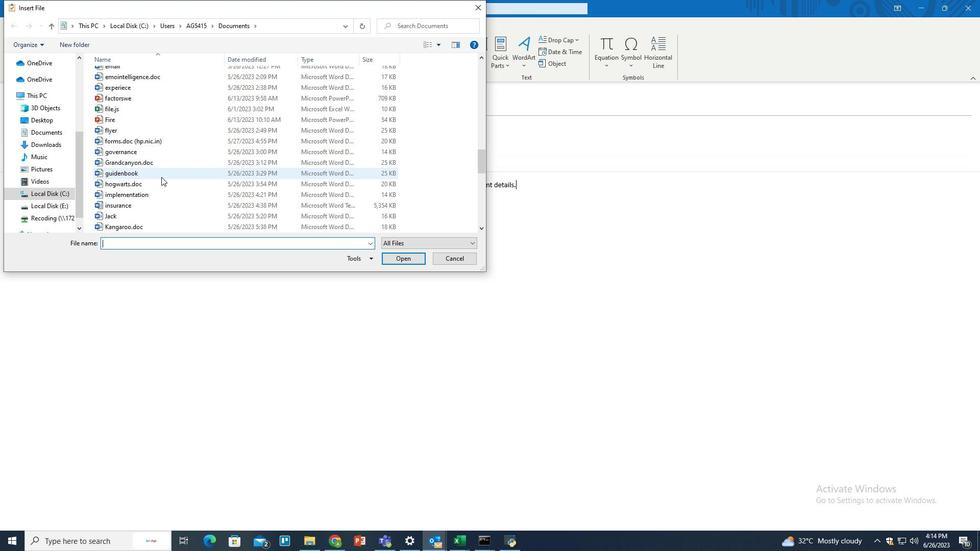 
Action: Mouse scrolled (161, 176) with delta (0, 0)
Screenshot: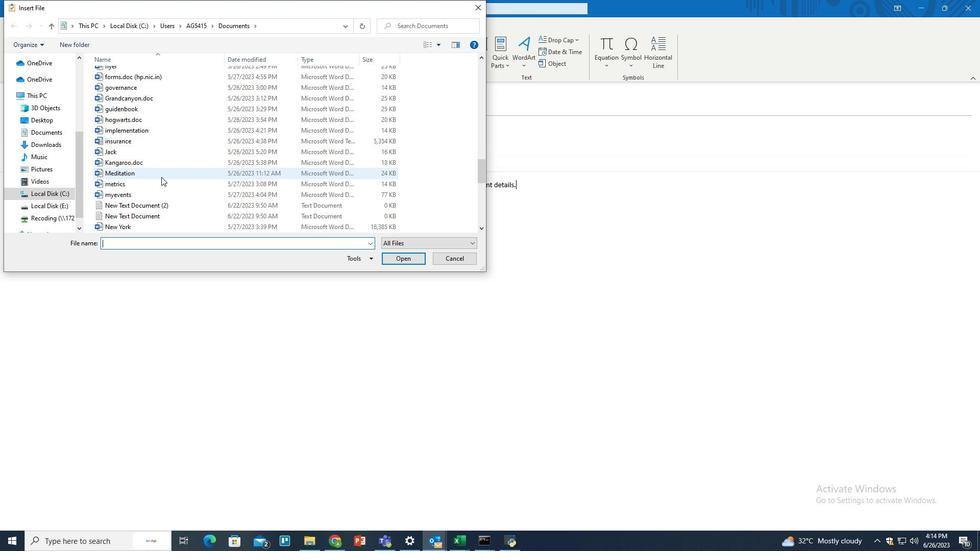 
Action: Mouse scrolled (161, 176) with delta (0, 0)
Screenshot: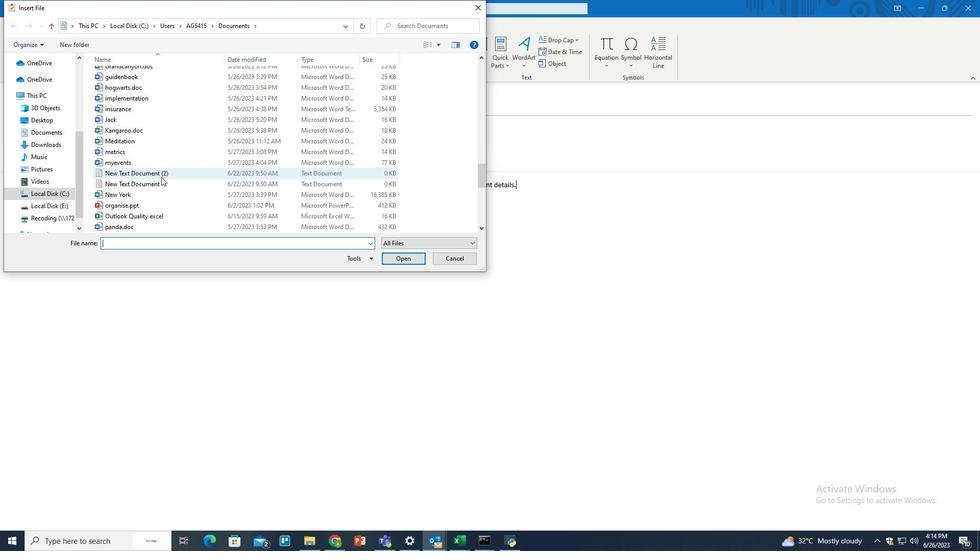
Action: Mouse moved to (157, 175)
Screenshot: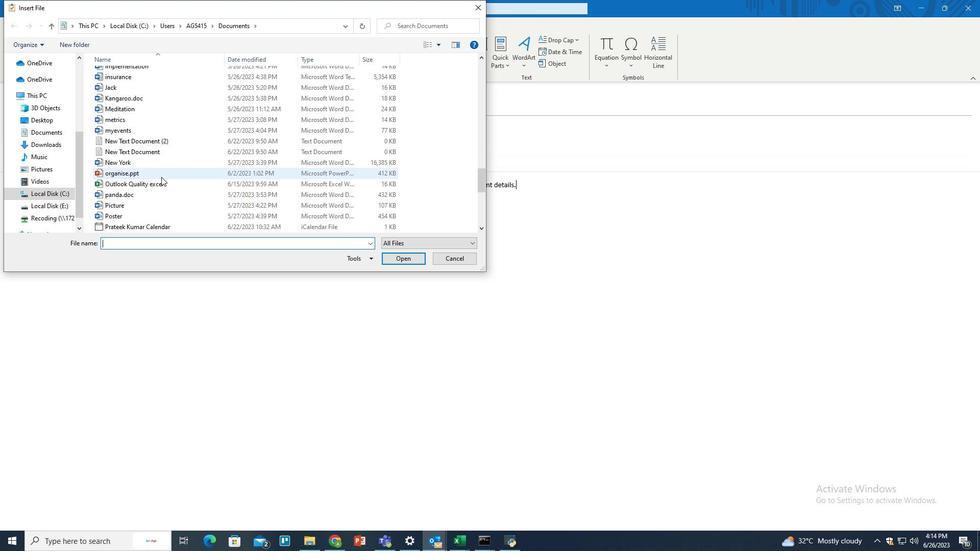 
Action: Mouse pressed left at (157, 175)
Screenshot: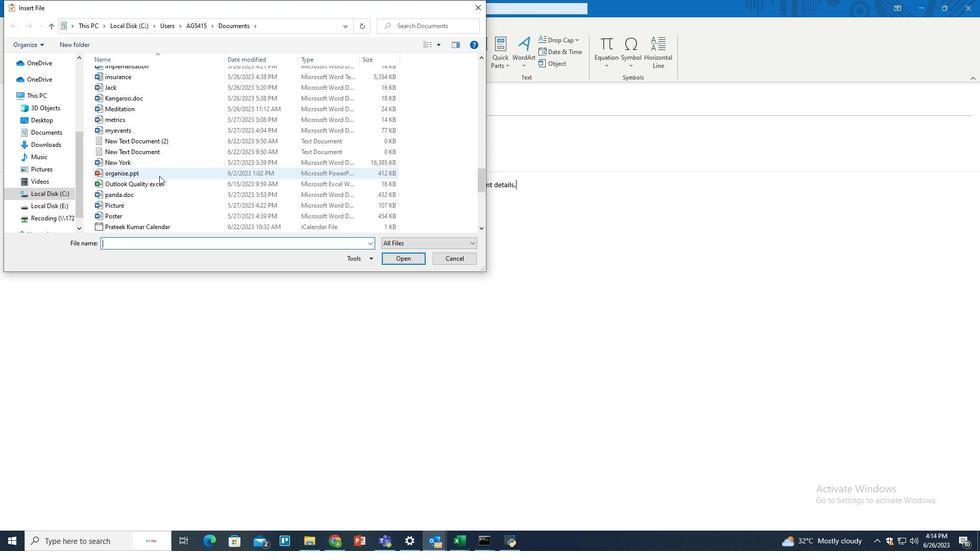 
Action: Mouse moved to (397, 261)
Screenshot: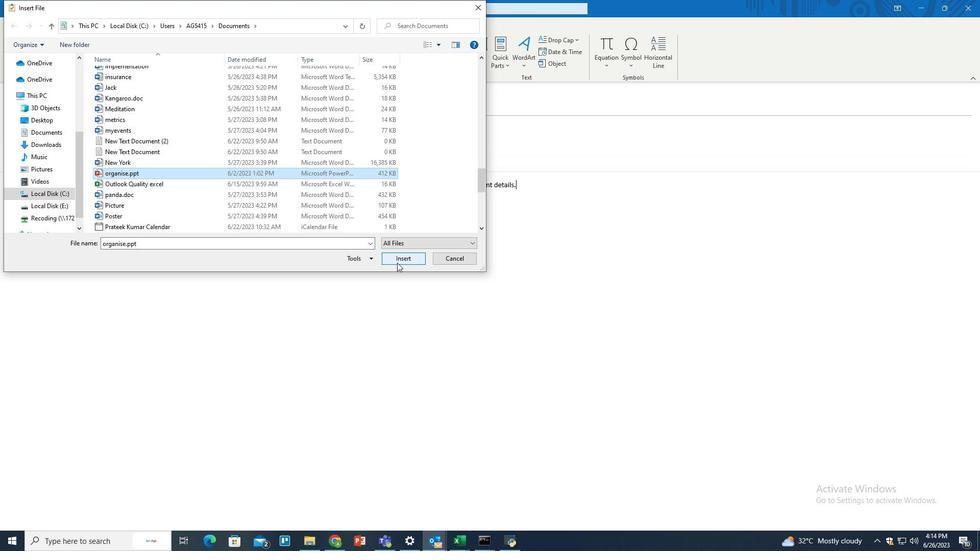 
Action: Mouse pressed left at (397, 261)
Screenshot: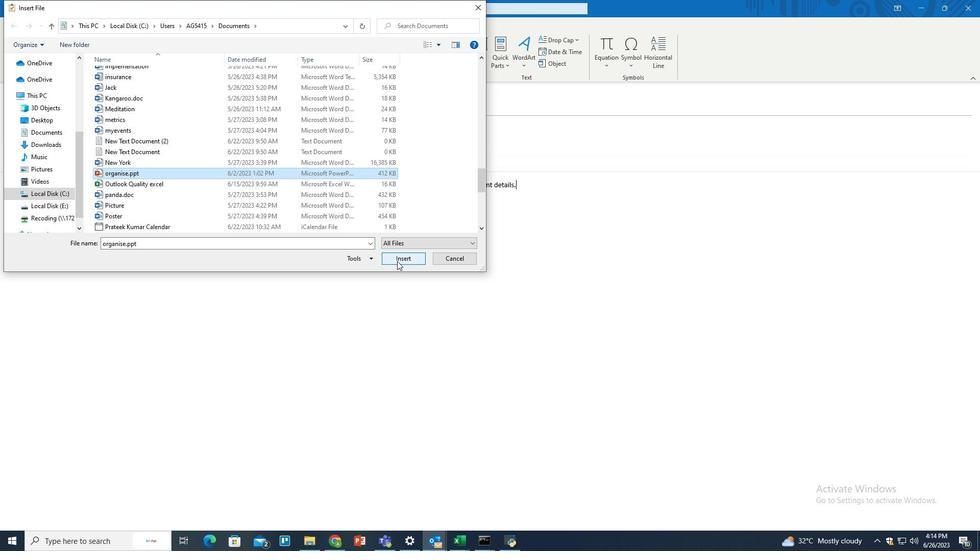 
Action: Mouse moved to (43, 26)
Screenshot: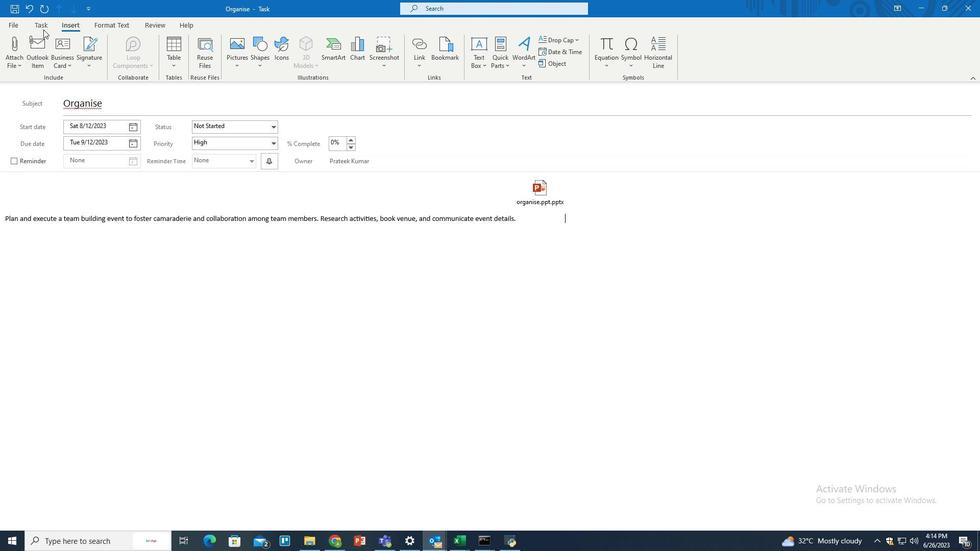 
Action: Mouse pressed left at (43, 26)
Screenshot: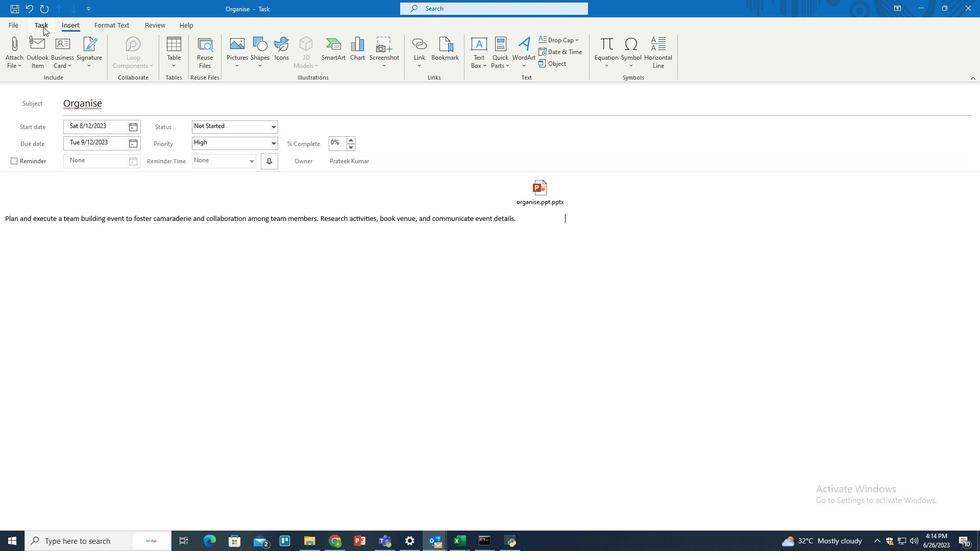 
Action: Mouse moved to (14, 43)
Screenshot: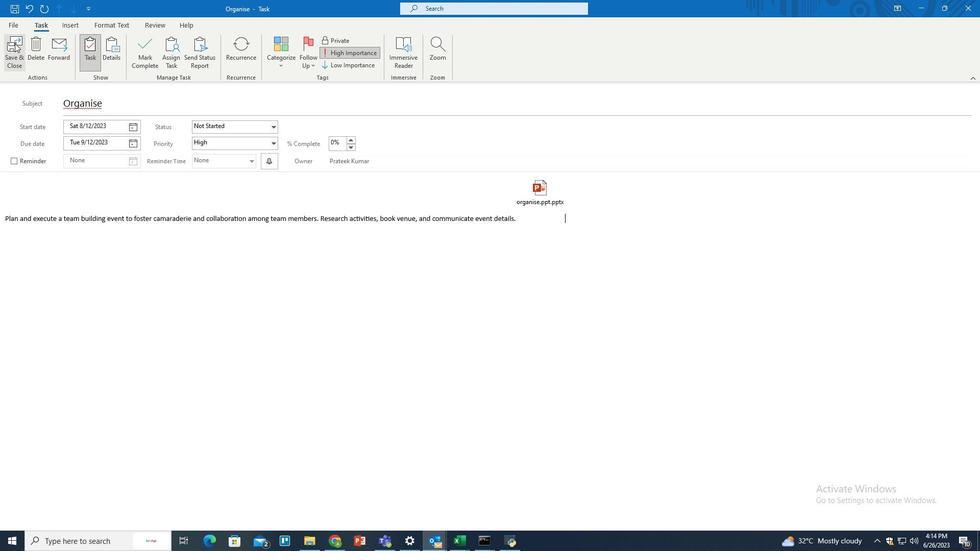 
Action: Mouse pressed left at (14, 43)
Screenshot: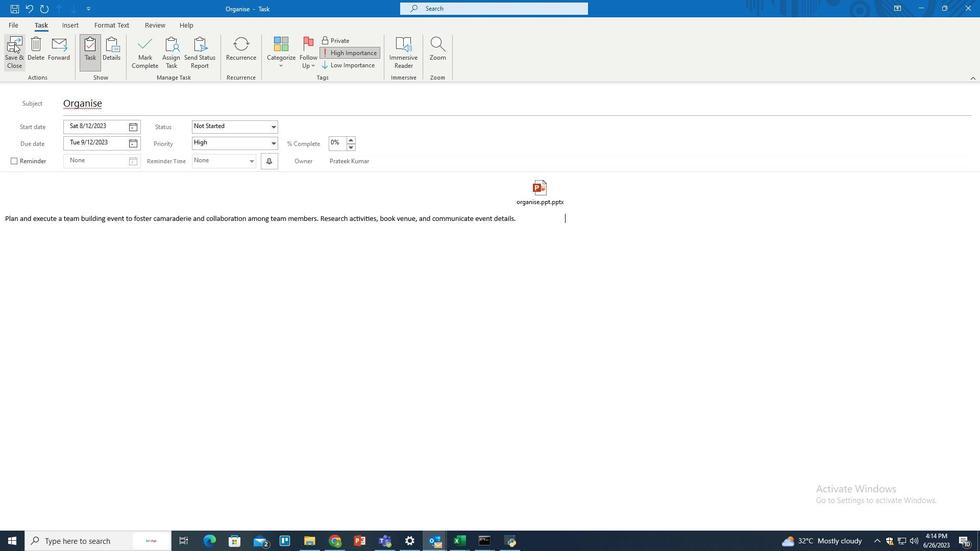
Action: Mouse moved to (266, 272)
Screenshot: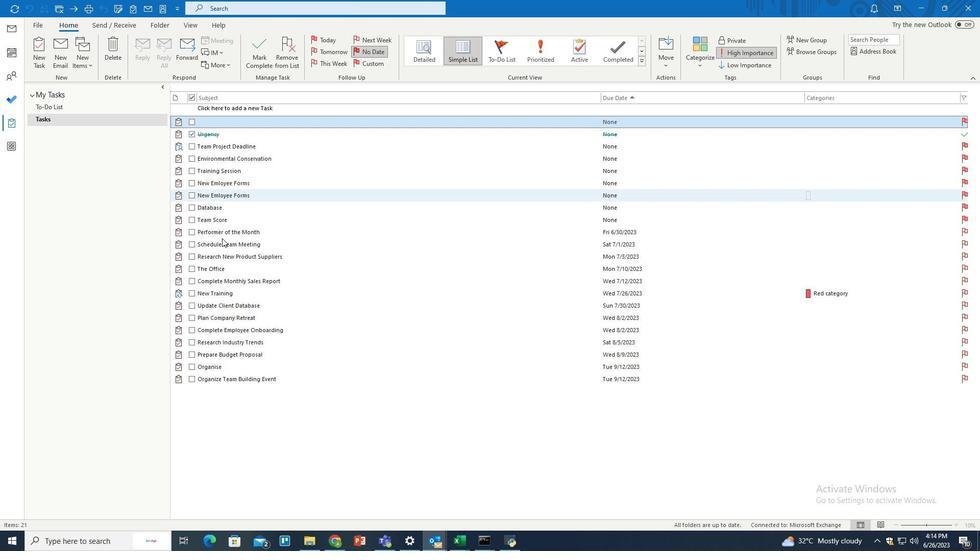 
